 Task: Add an event with the title Third Training Workshop: Leadership Development, date '2024/04/21', time 9:15 AM to 11:15 AMand add a description: Any defects, deviations, or non-conformities identified during the Quality Assurance Check will be documented and tracked. The team will assign severity levels and work with project stakeholders to determine appropriate corrective actions and resolutions., put the event into Orange category, logged in from the account softage.8@softage.netand send the event invitation to softage.7@softage.net and softage.9@softage.net. Set a reminder for the event 193 day before
Action: Mouse moved to (118, 165)
Screenshot: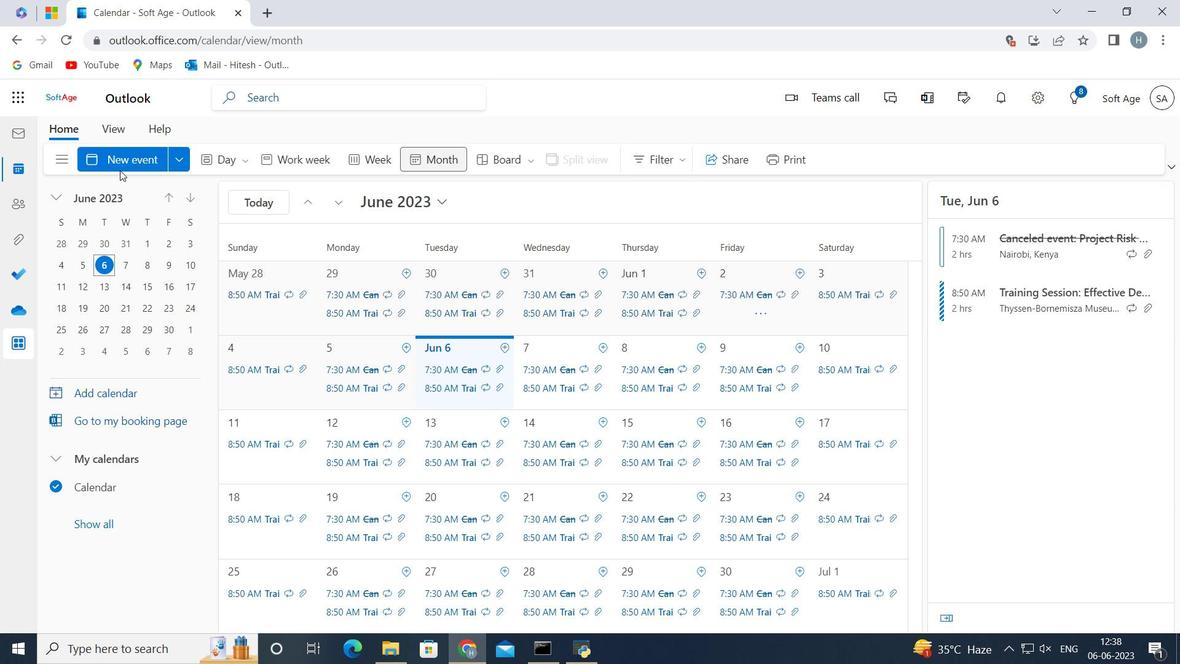 
Action: Mouse pressed left at (118, 165)
Screenshot: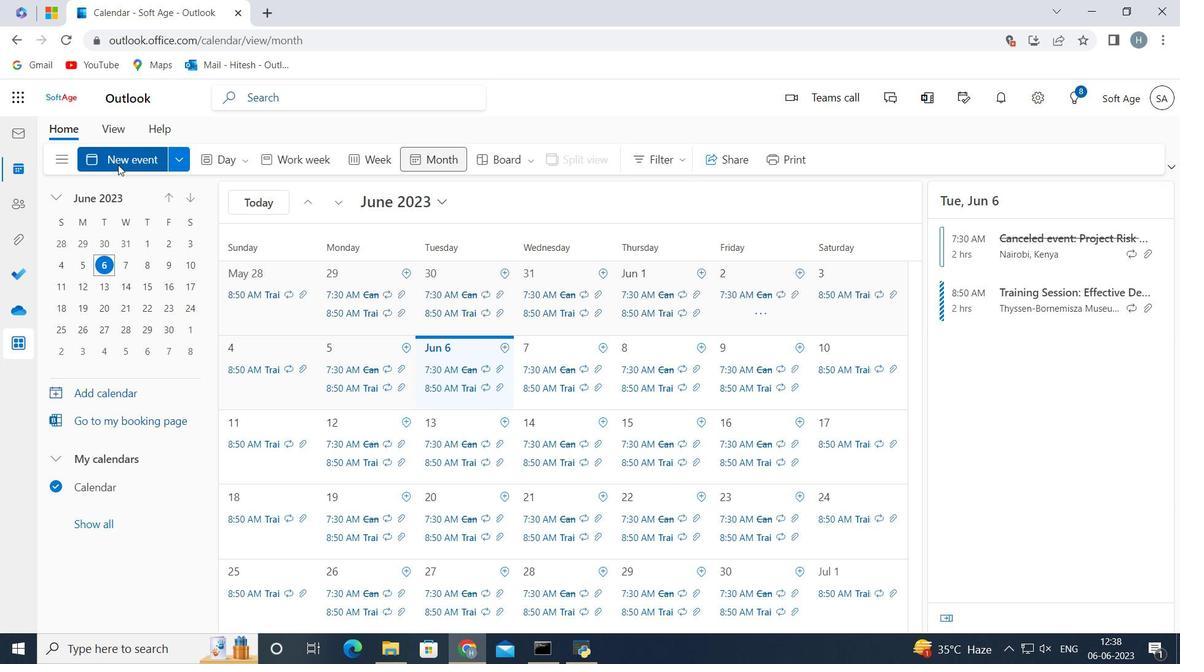 
Action: Mouse moved to (322, 255)
Screenshot: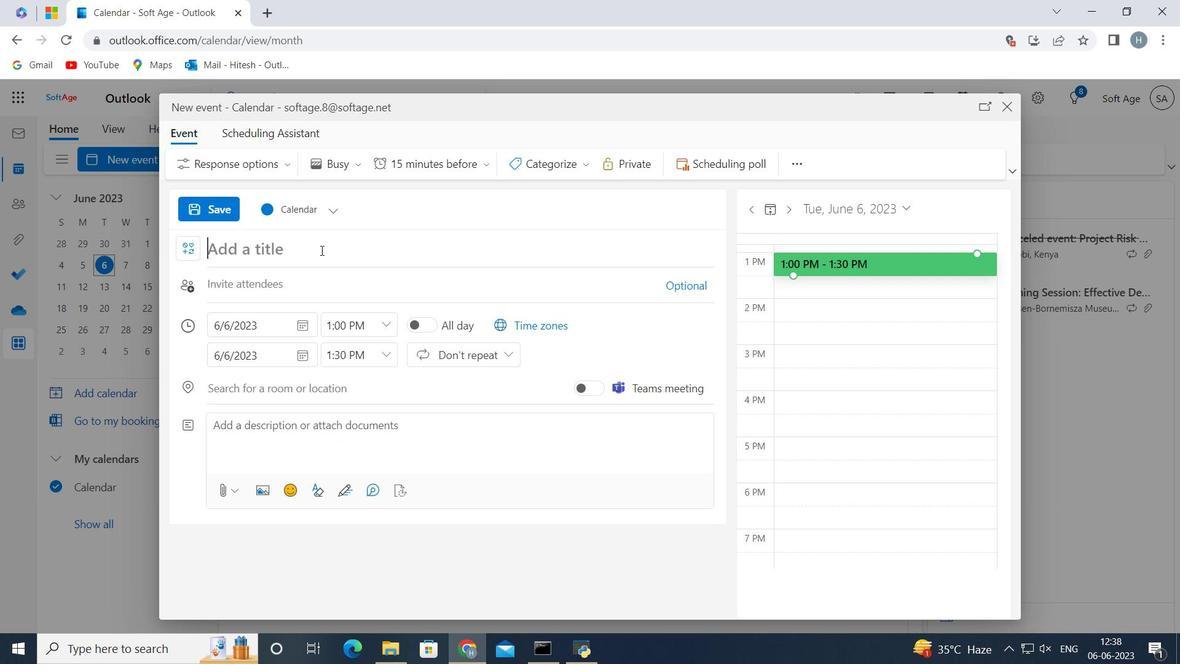 
Action: Mouse pressed left at (322, 255)
Screenshot: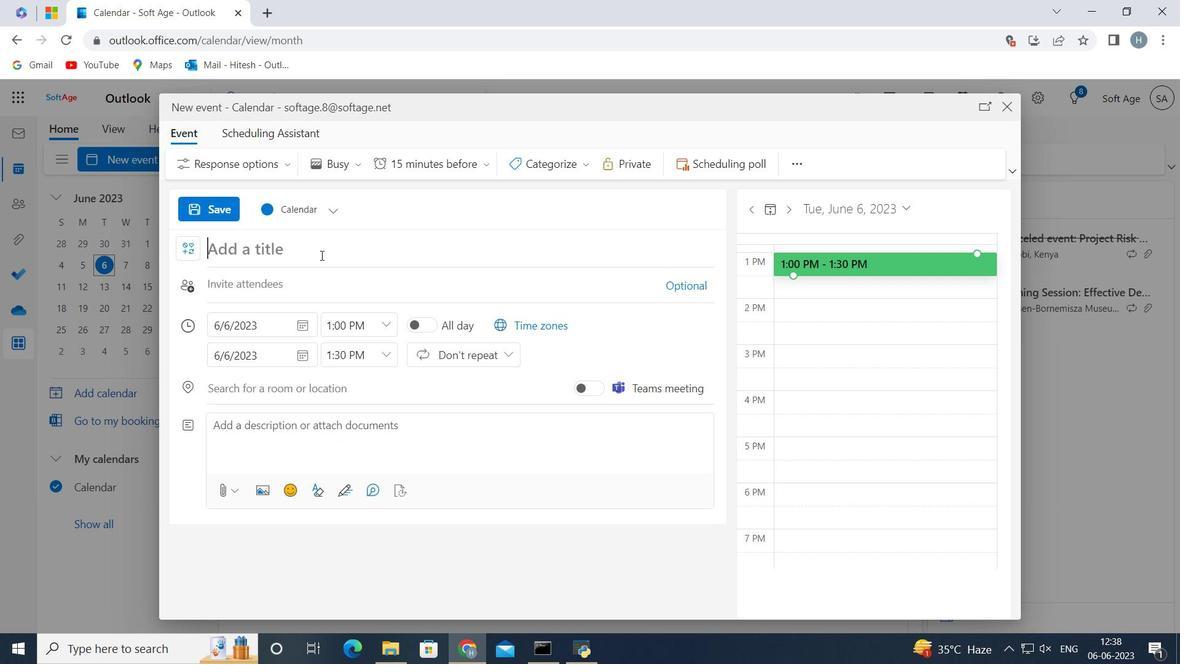 
Action: Key pressed <Key.shift>Third<Key.space><Key.shift>Training<Key.space><Key.shift>Workshop<Key.shift_r>:<Key.space><Key.shift>Leadership<Key.space><Key.shift>Development<Key.space>
Screenshot: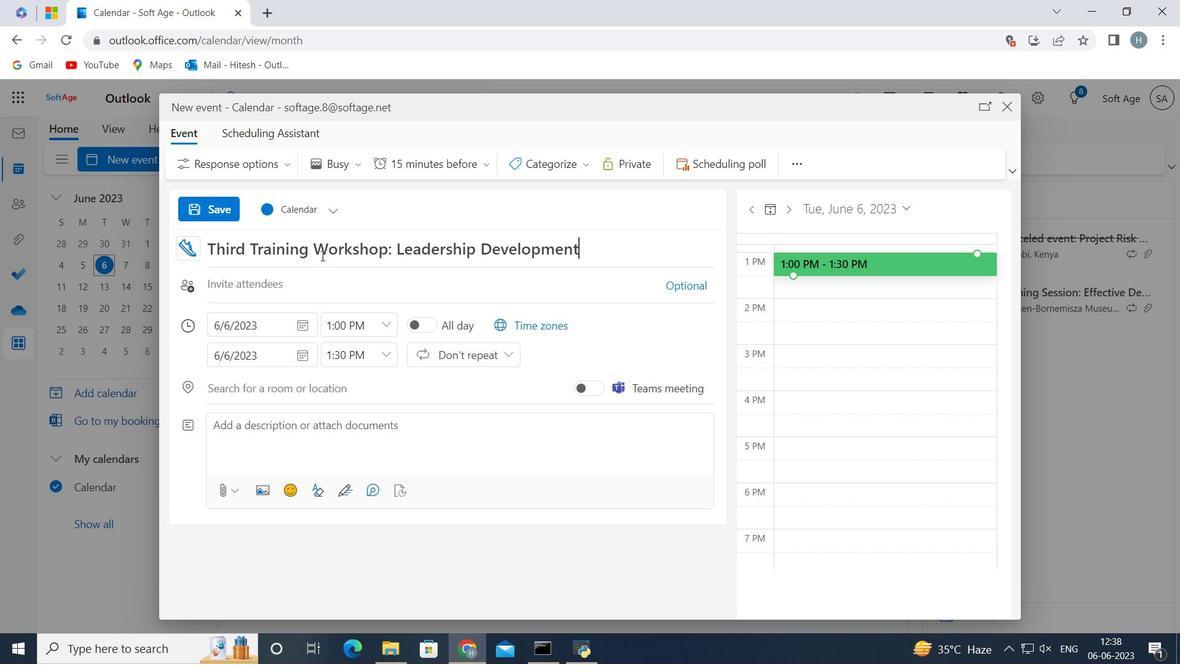 
Action: Mouse moved to (298, 325)
Screenshot: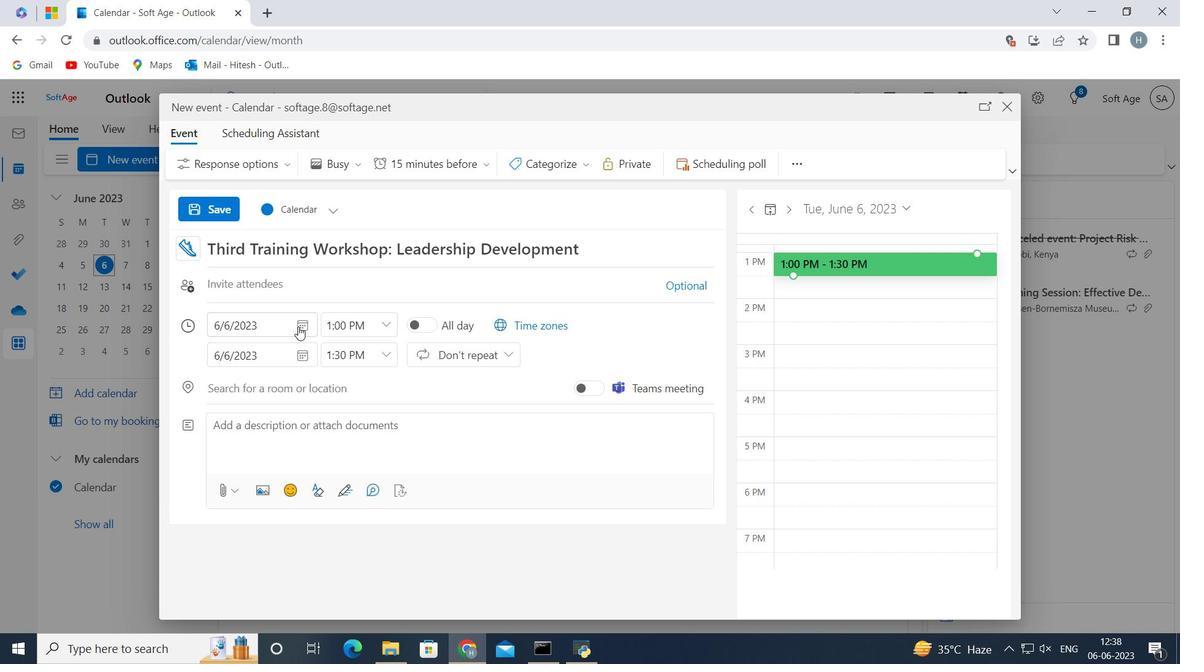 
Action: Mouse pressed left at (298, 325)
Screenshot: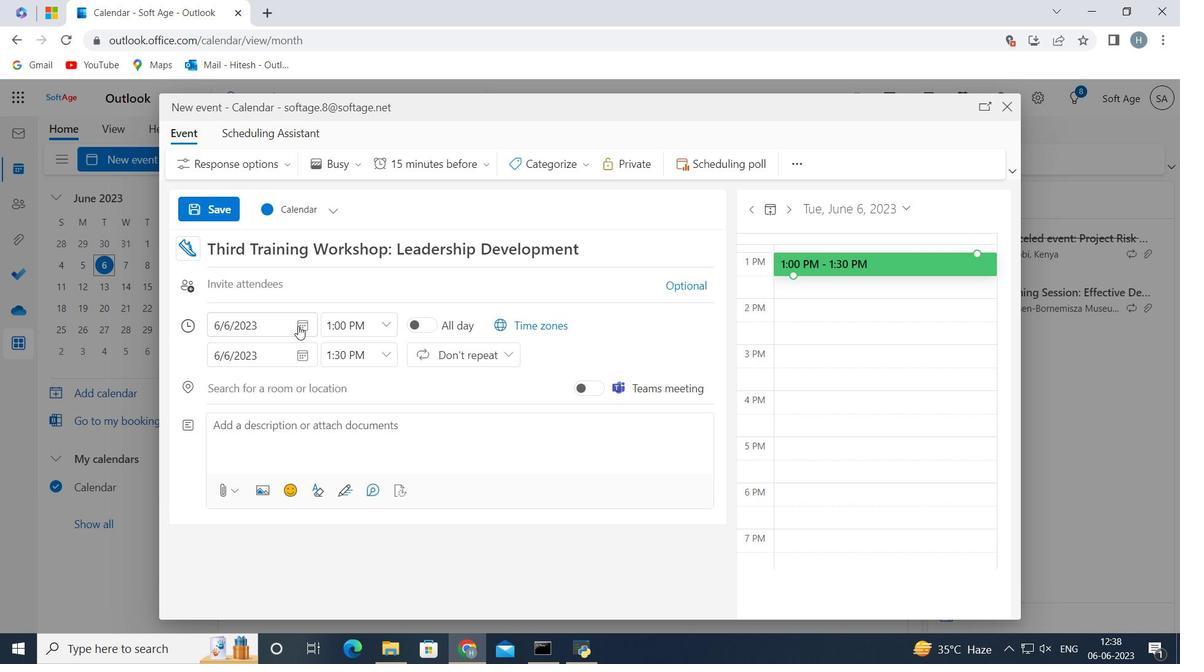 
Action: Mouse moved to (278, 348)
Screenshot: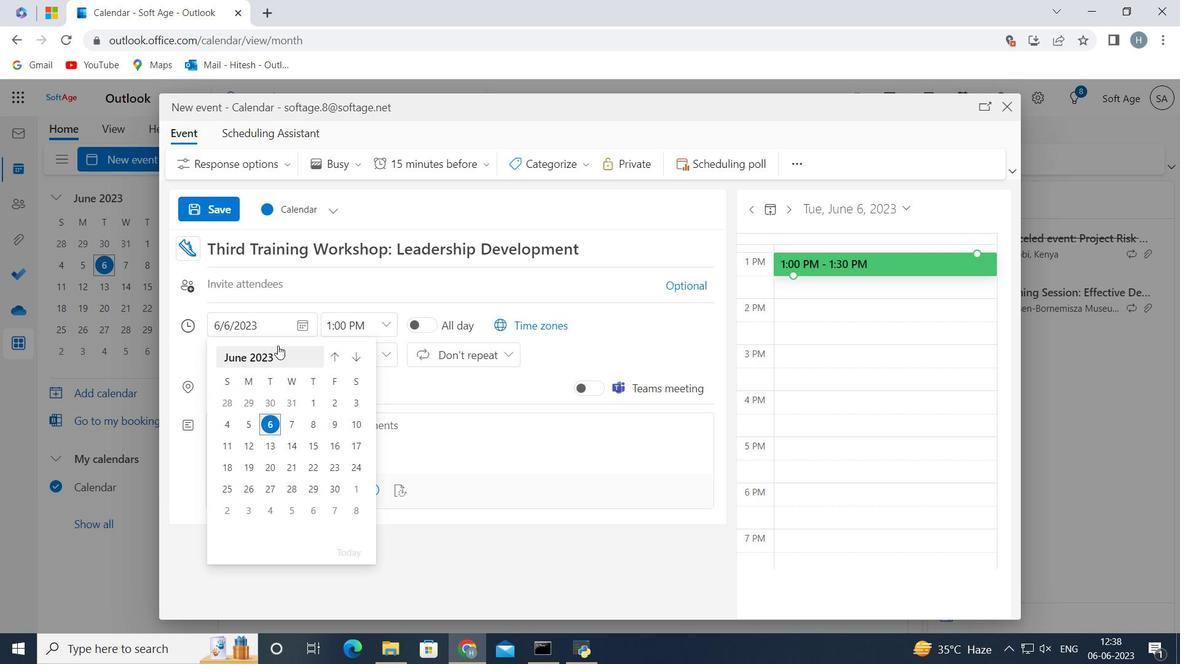 
Action: Mouse pressed left at (278, 348)
Screenshot: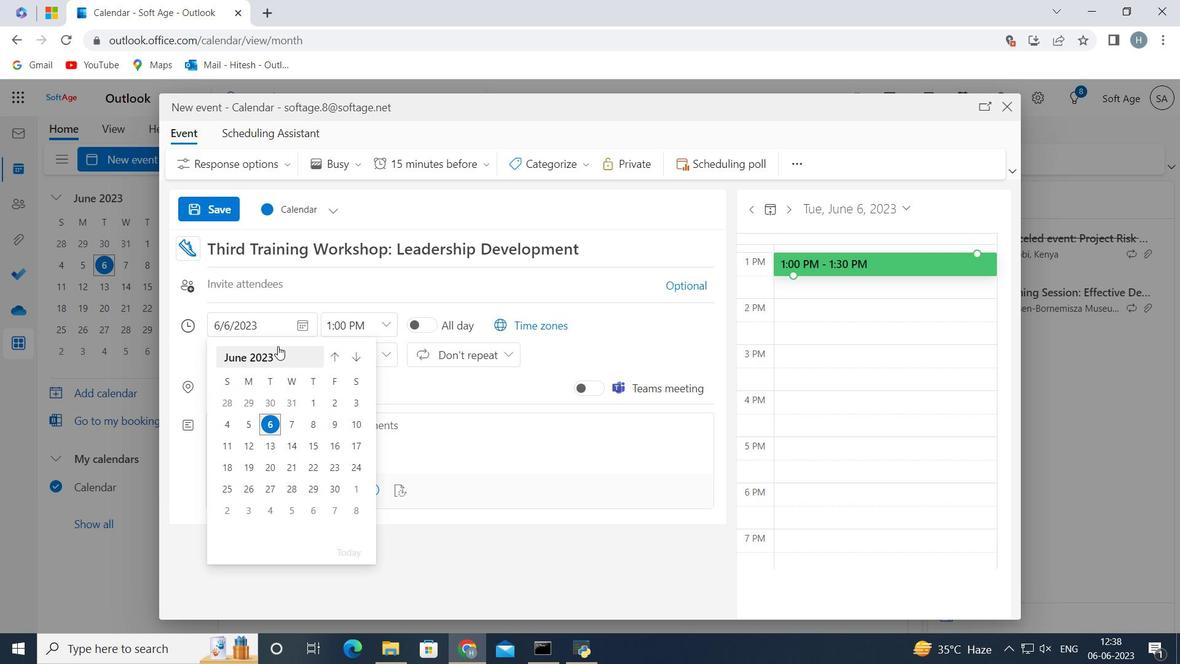 
Action: Mouse moved to (278, 348)
Screenshot: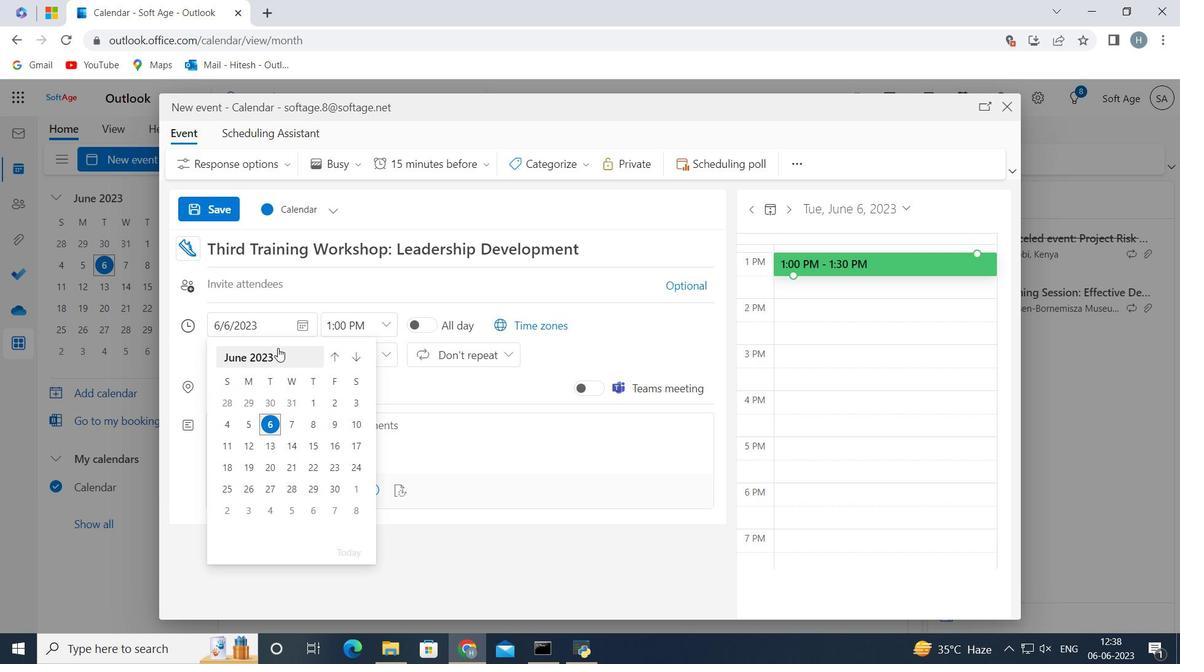
Action: Mouse pressed left at (278, 348)
Screenshot: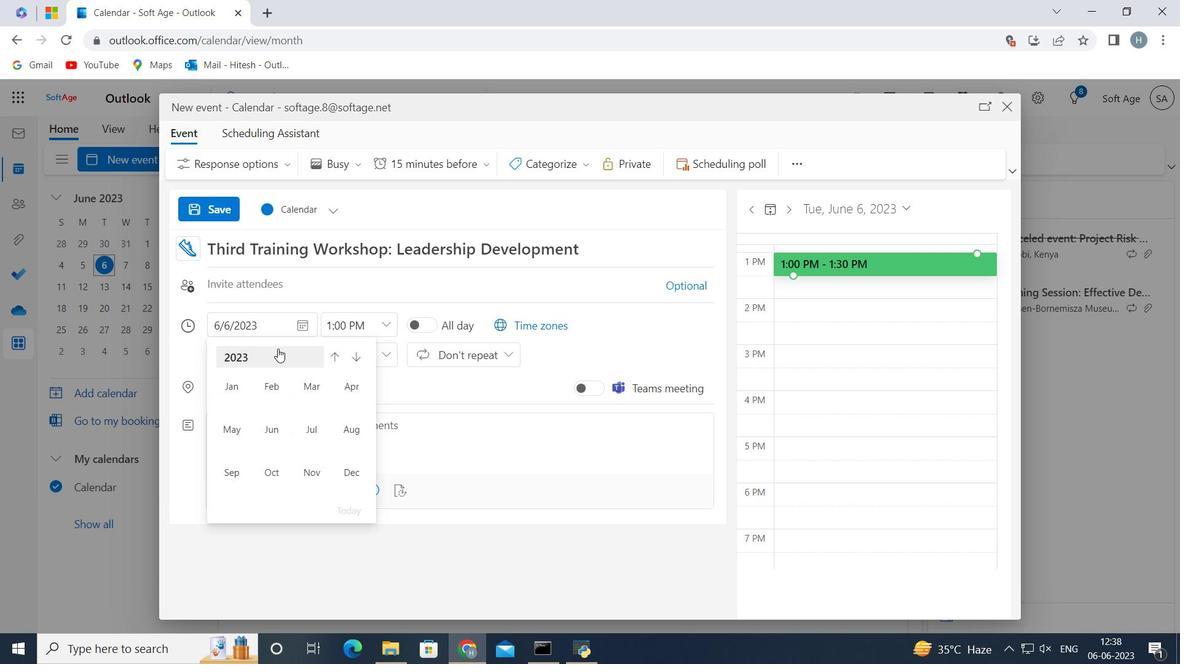 
Action: Mouse moved to (241, 420)
Screenshot: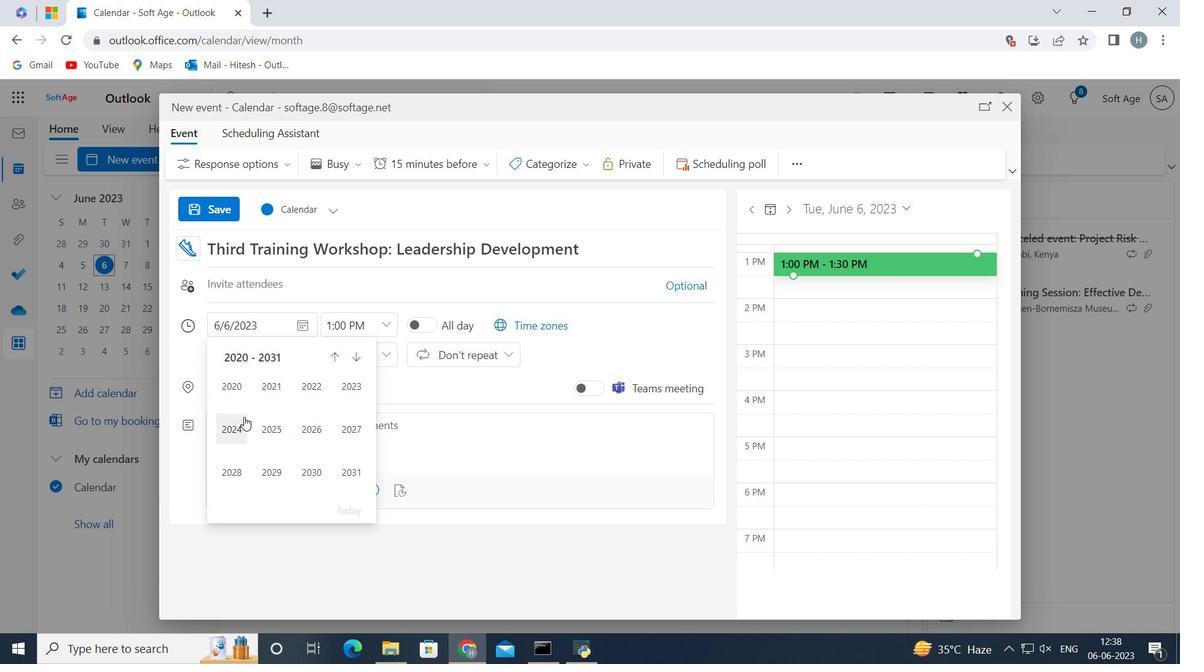 
Action: Mouse pressed left at (241, 420)
Screenshot: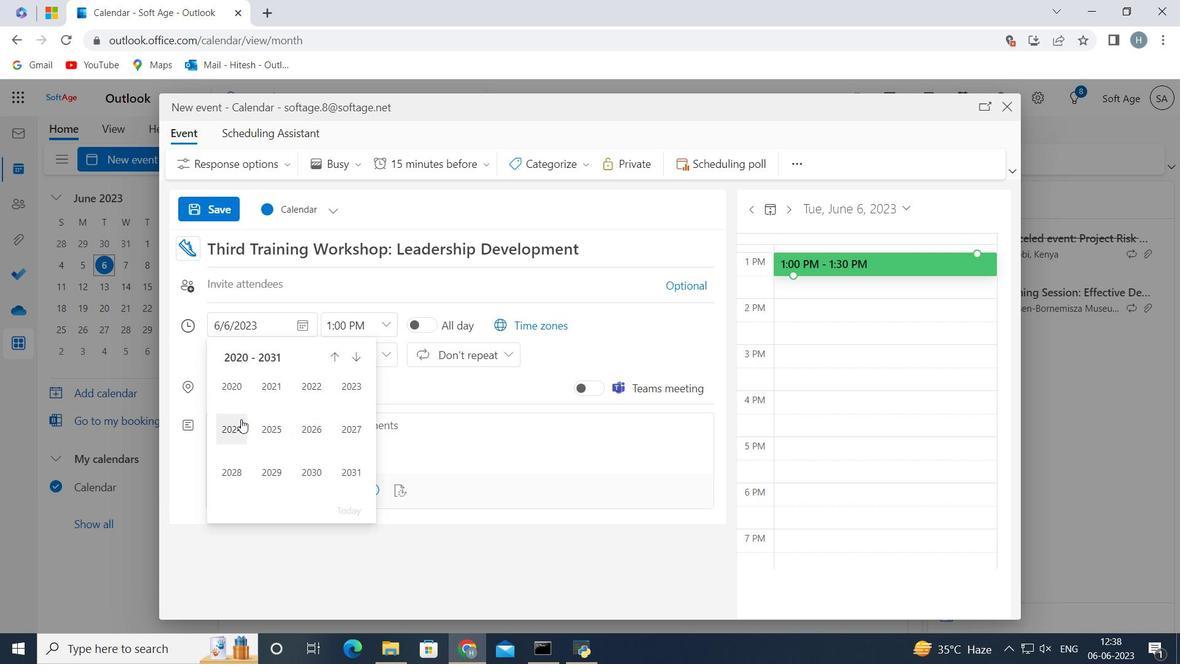 
Action: Mouse moved to (353, 390)
Screenshot: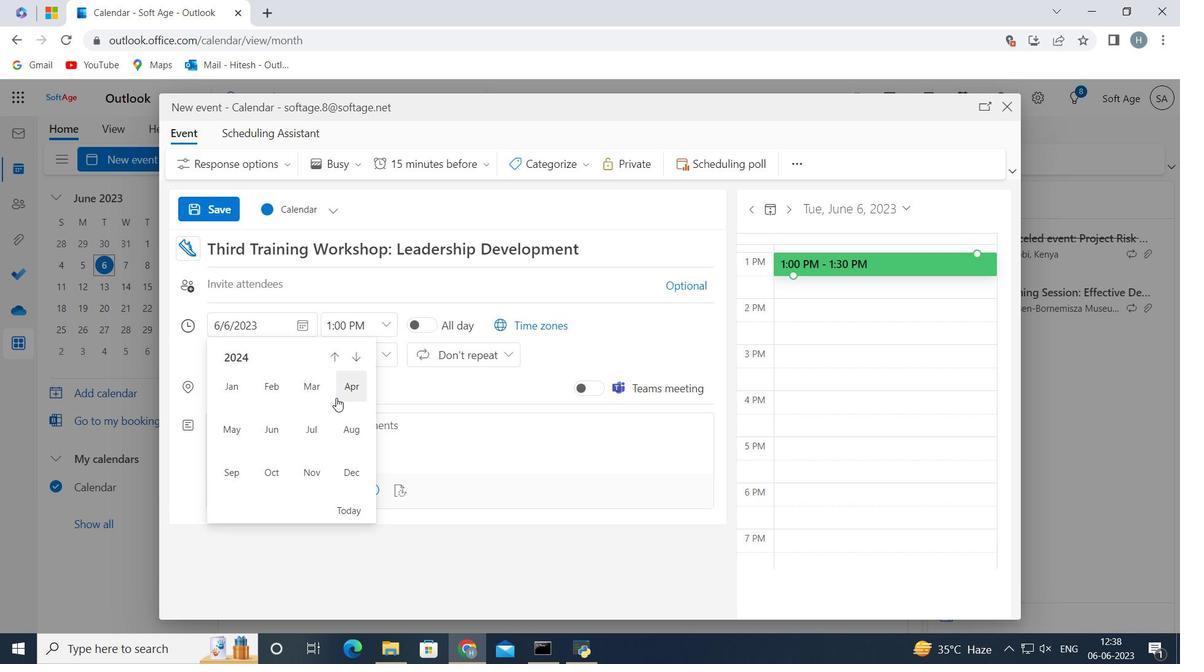 
Action: Mouse pressed left at (353, 390)
Screenshot: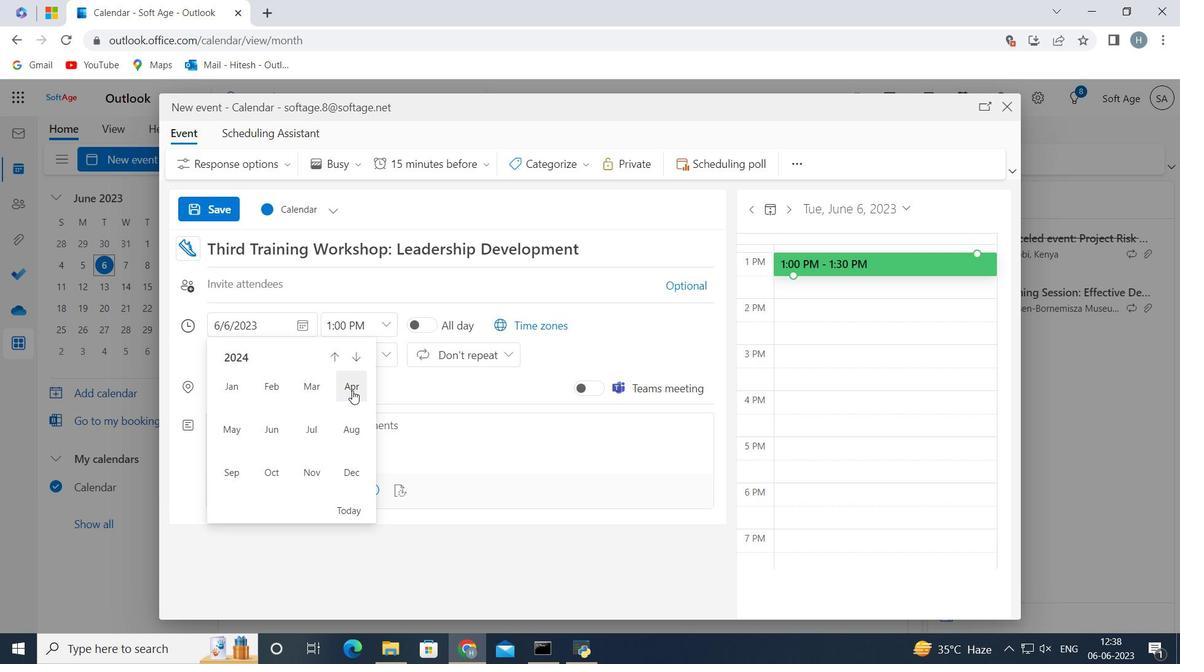 
Action: Mouse moved to (230, 462)
Screenshot: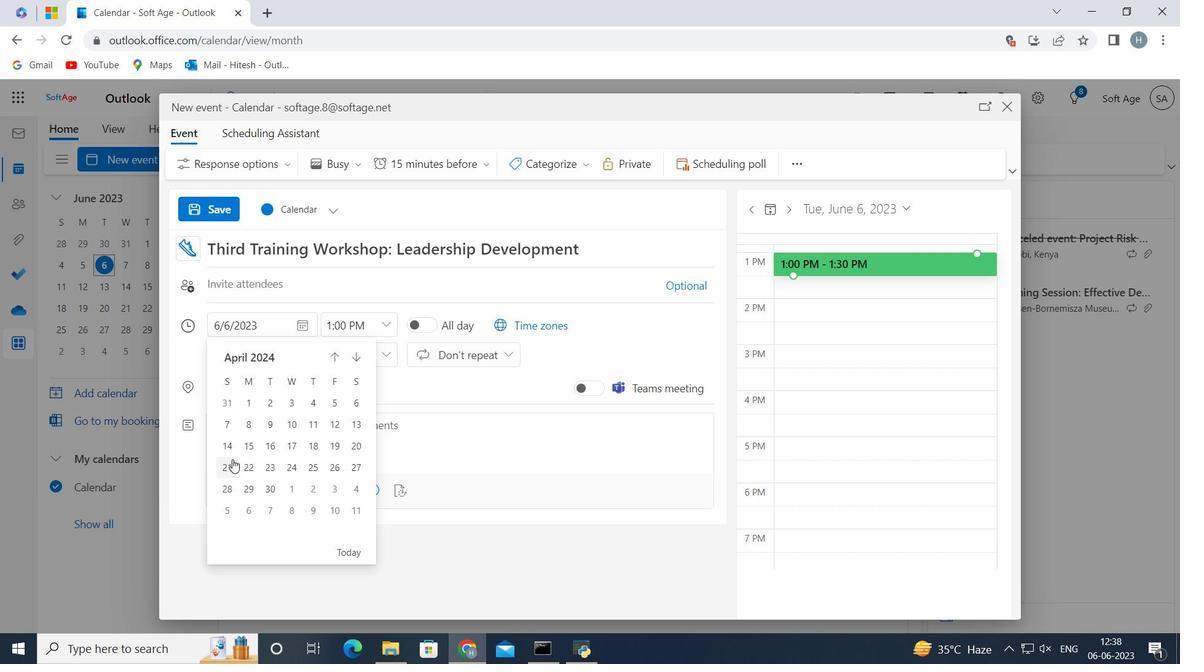
Action: Mouse pressed left at (230, 462)
Screenshot: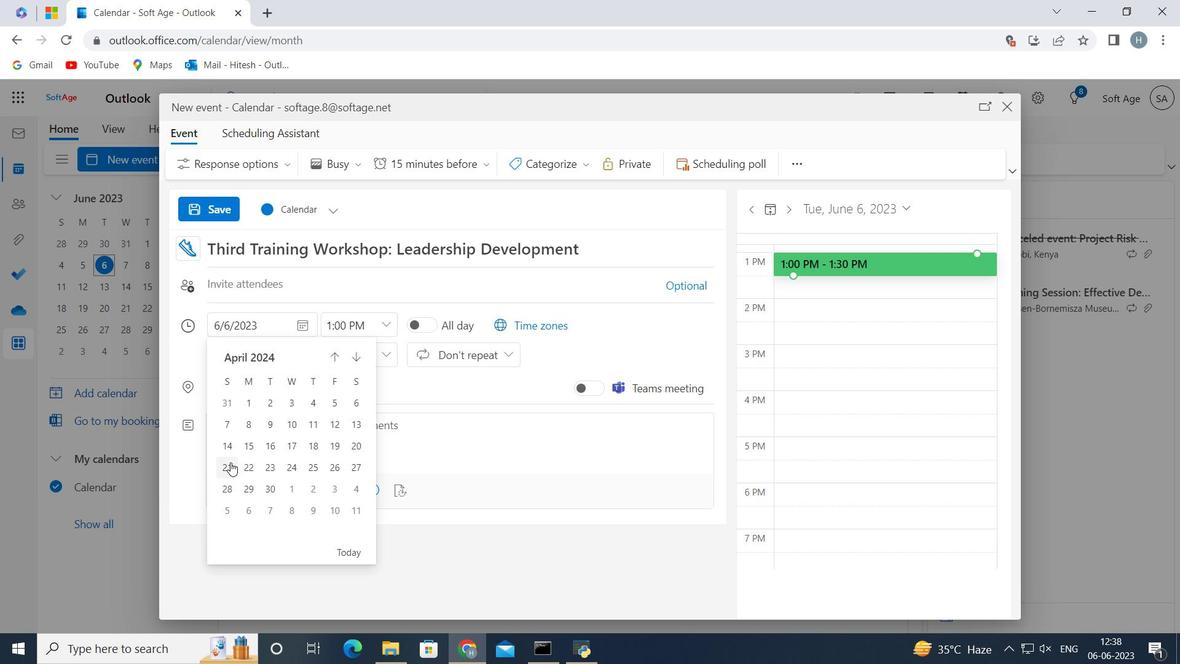 
Action: Mouse moved to (385, 327)
Screenshot: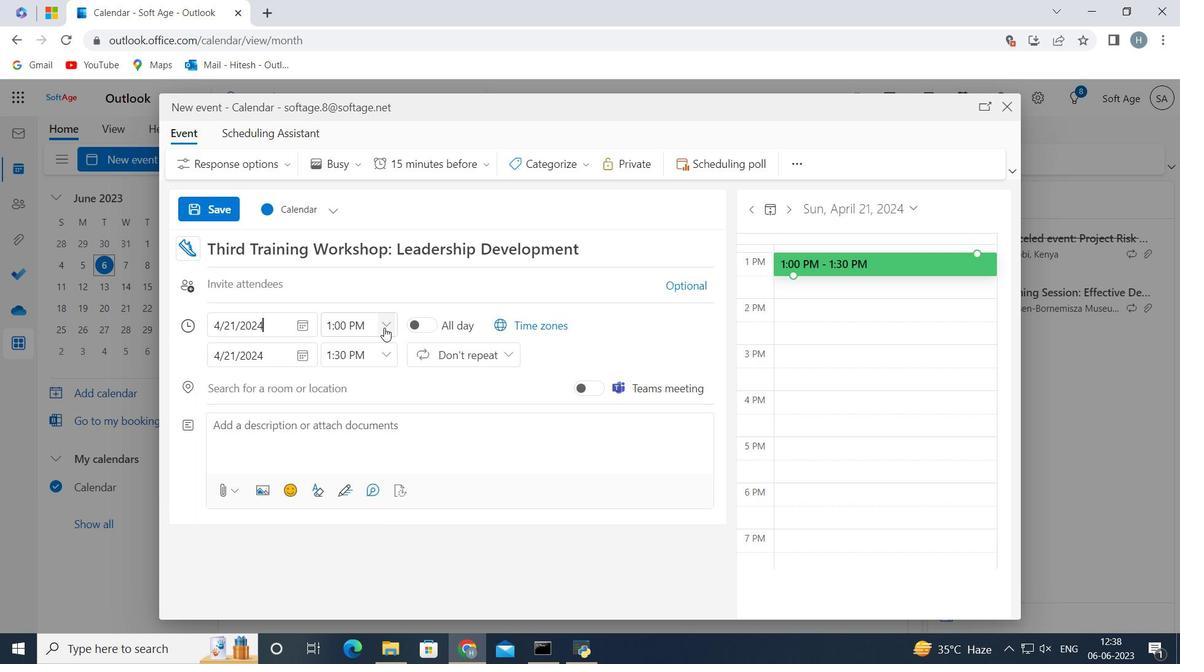 
Action: Mouse pressed left at (385, 327)
Screenshot: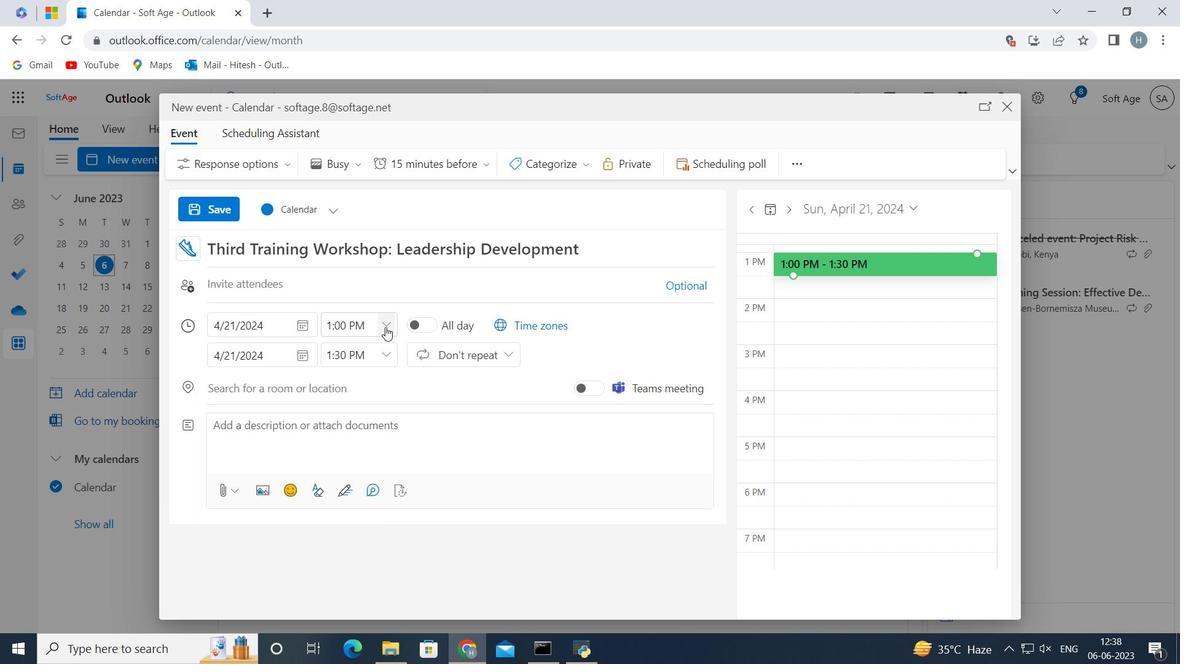 
Action: Mouse moved to (379, 435)
Screenshot: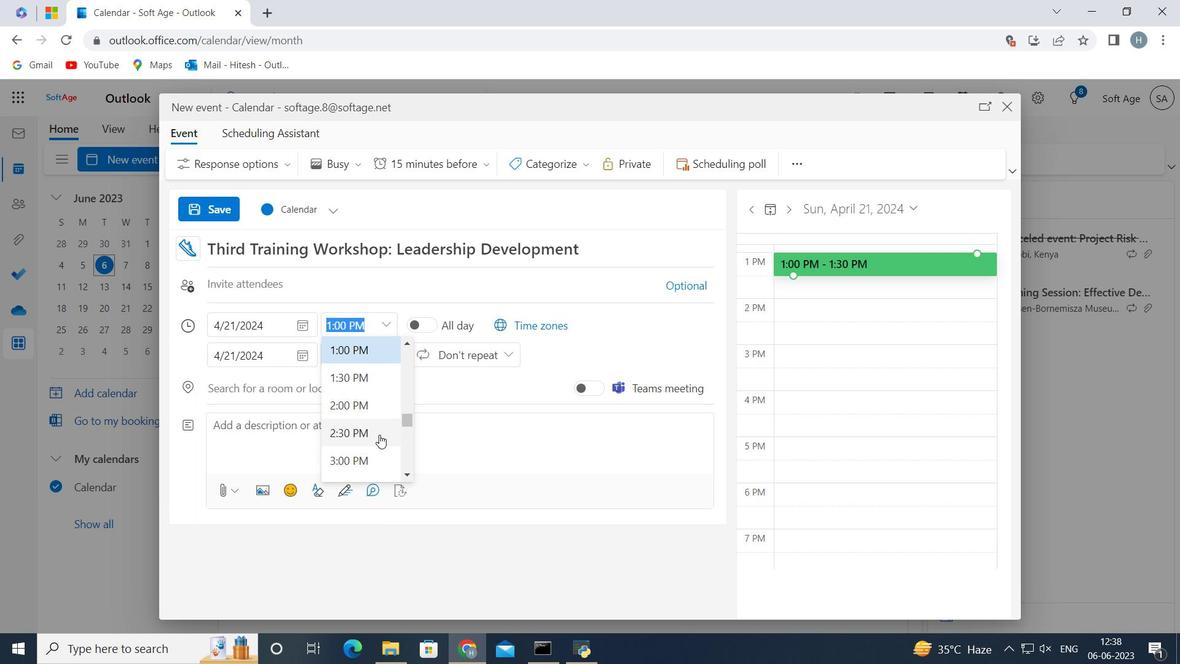 
Action: Mouse scrolled (379, 436) with delta (0, 0)
Screenshot: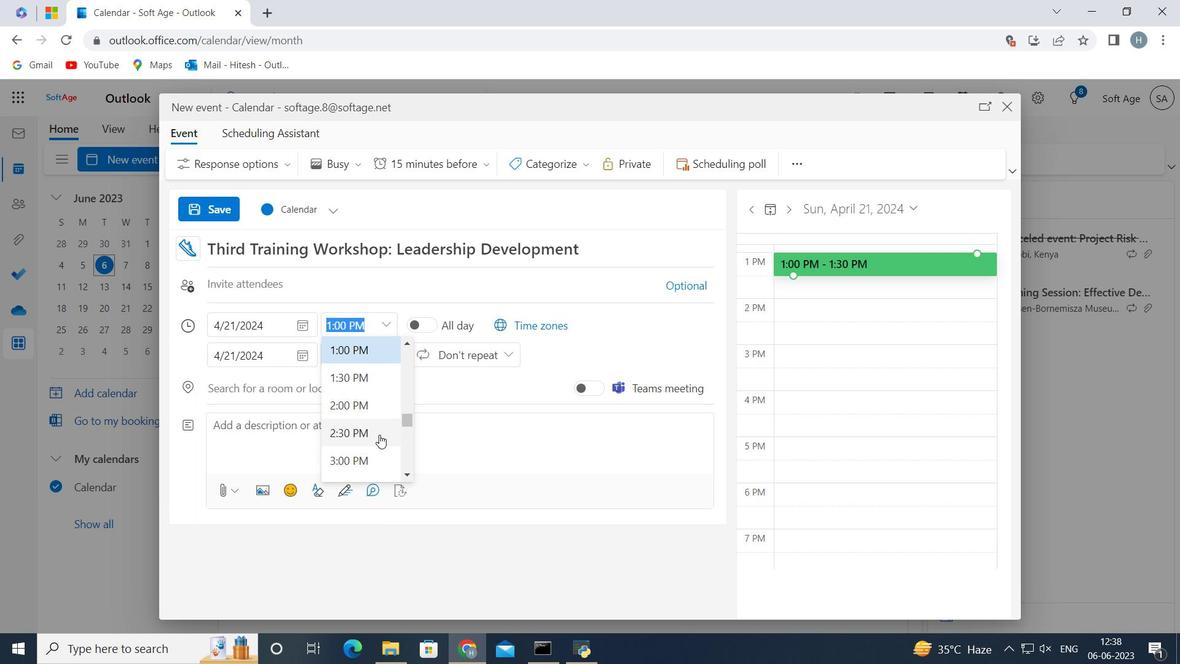 
Action: Mouse scrolled (379, 436) with delta (0, 0)
Screenshot: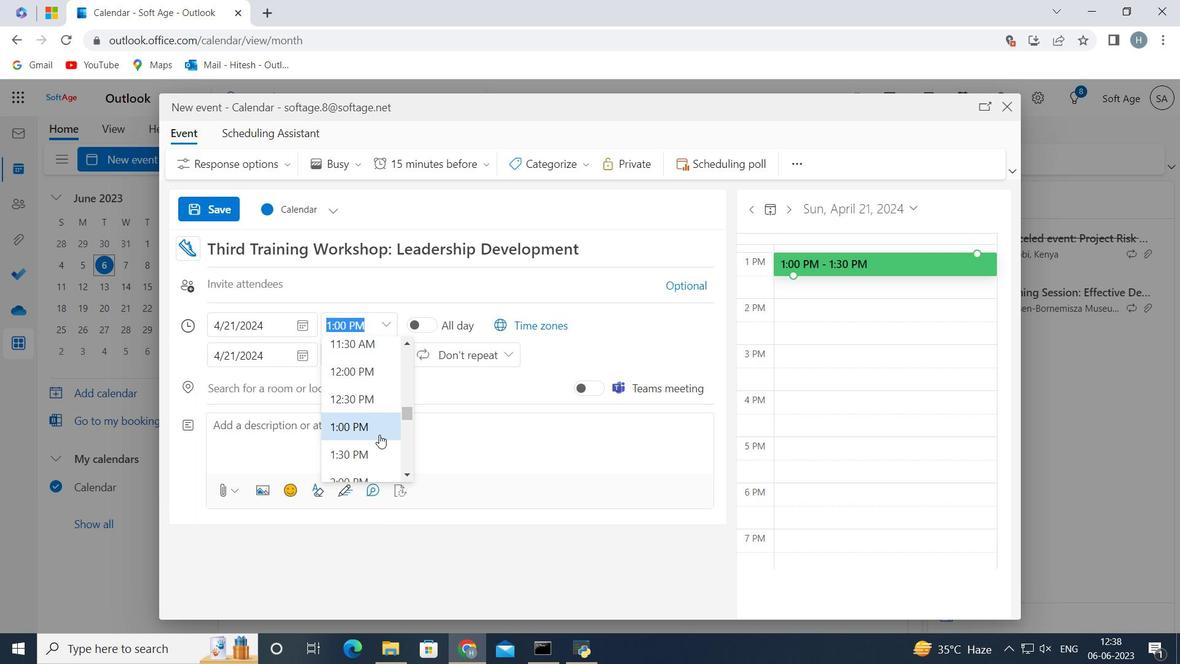 
Action: Mouse scrolled (379, 436) with delta (0, 0)
Screenshot: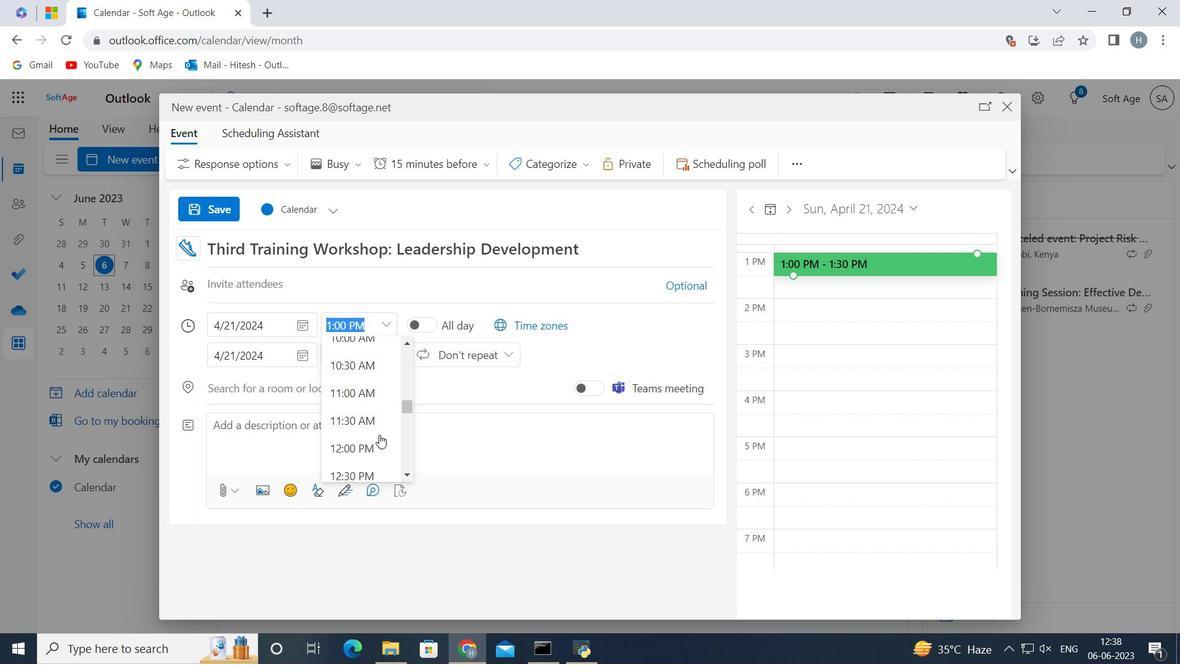 
Action: Mouse scrolled (379, 436) with delta (0, 0)
Screenshot: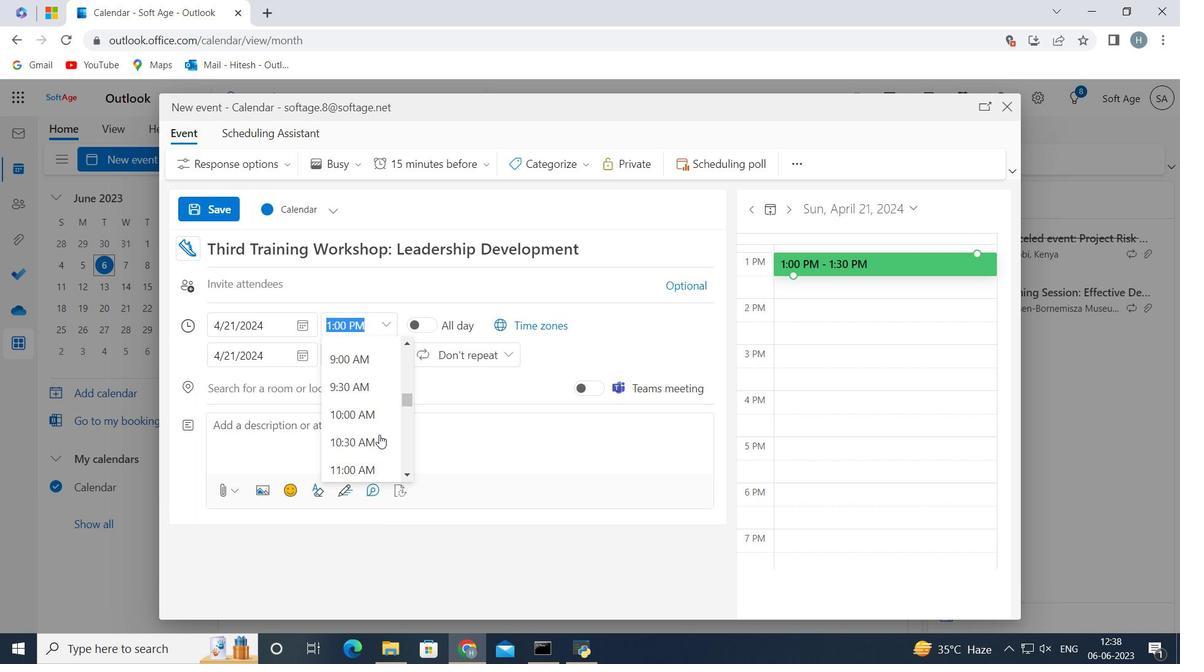
Action: Mouse moved to (340, 466)
Screenshot: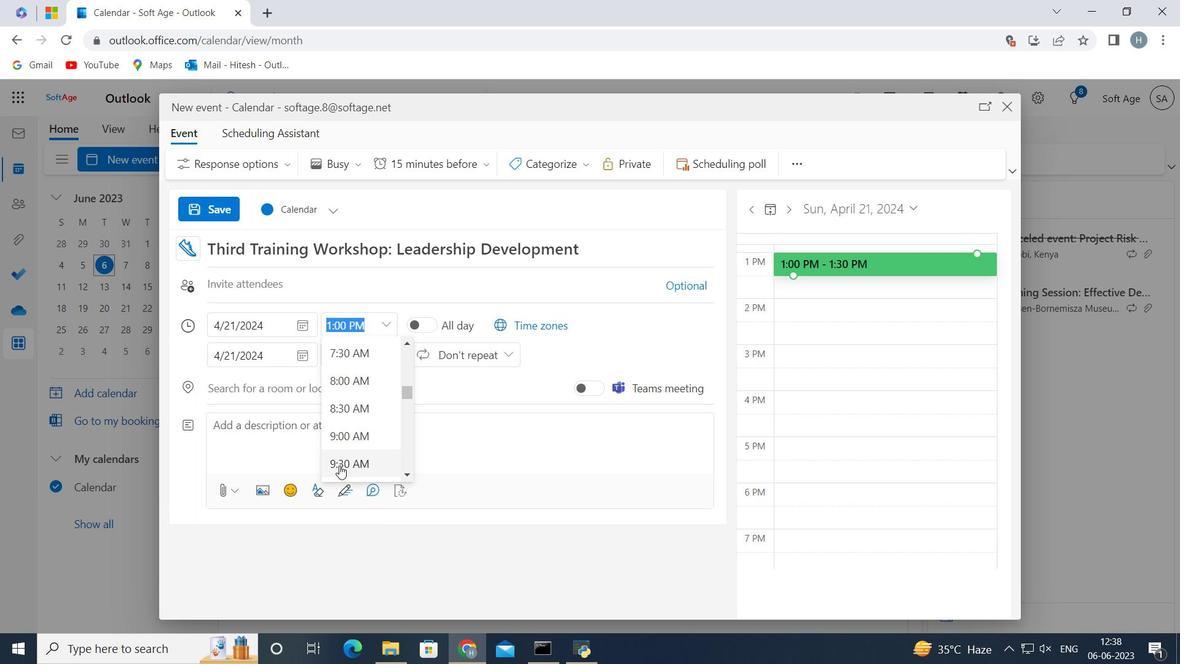 
Action: Mouse pressed left at (340, 466)
Screenshot: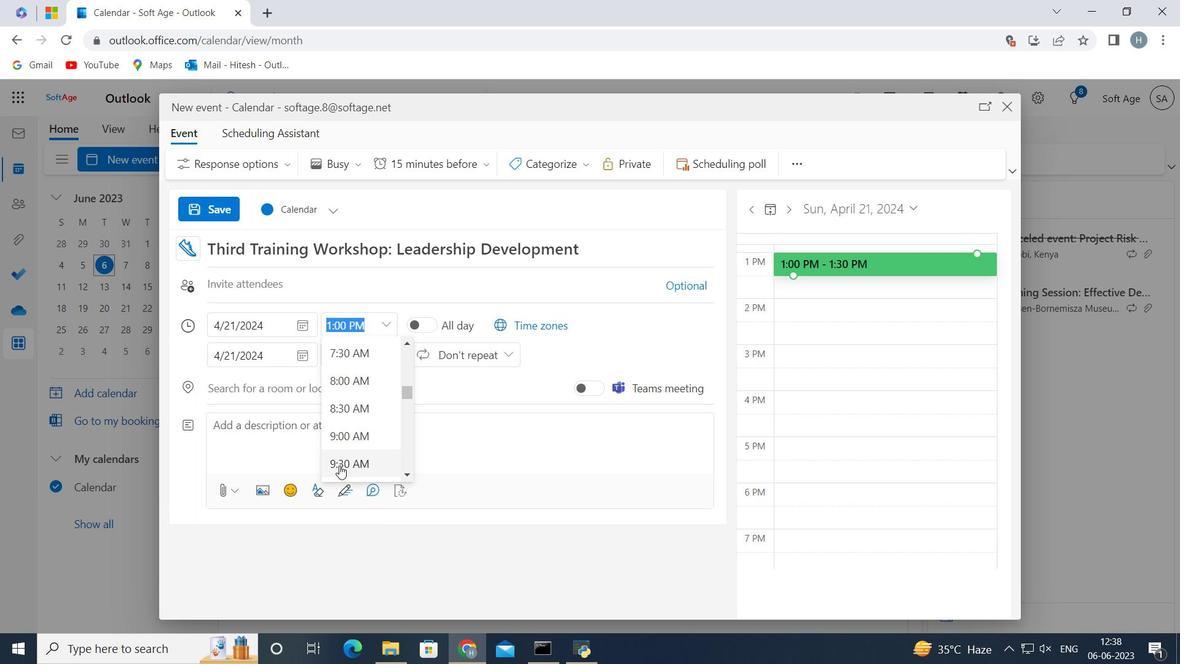 
Action: Mouse moved to (345, 324)
Screenshot: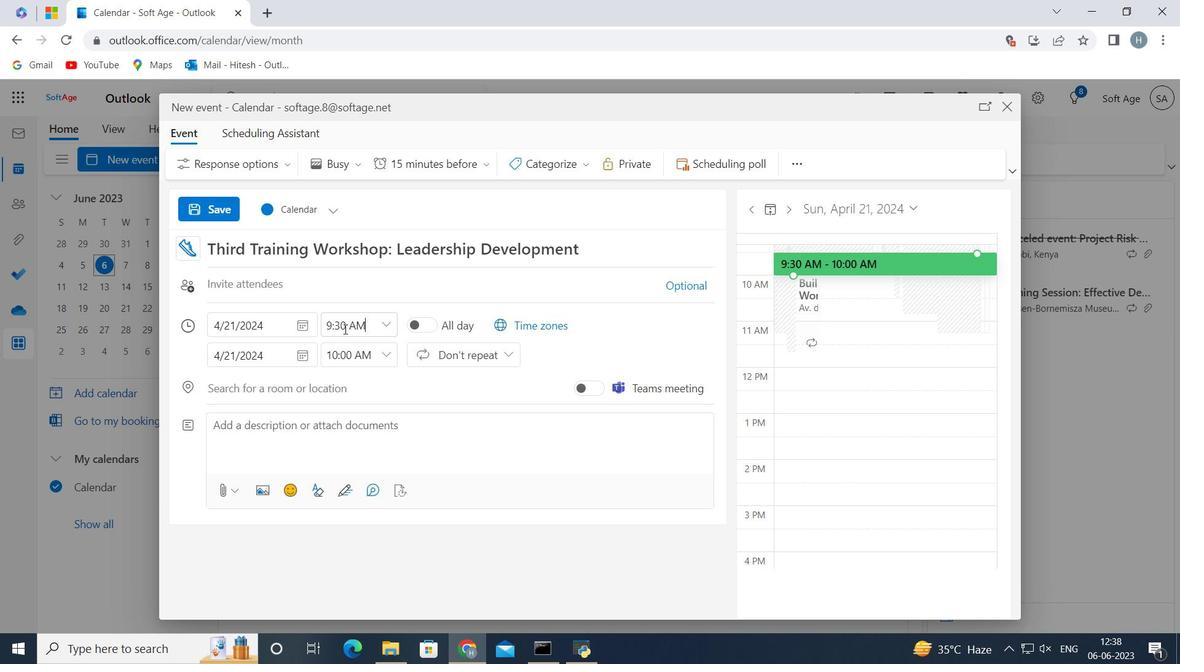 
Action: Mouse pressed left at (345, 324)
Screenshot: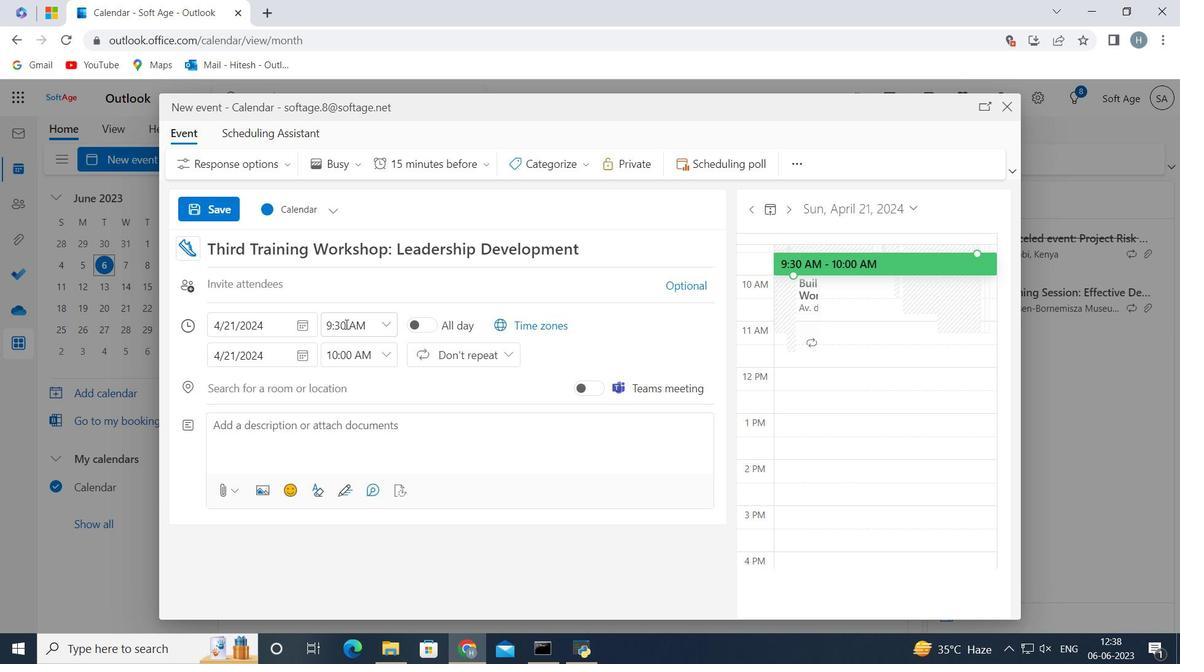 
Action: Key pressed <Key.backspace><Key.backspace>15
Screenshot: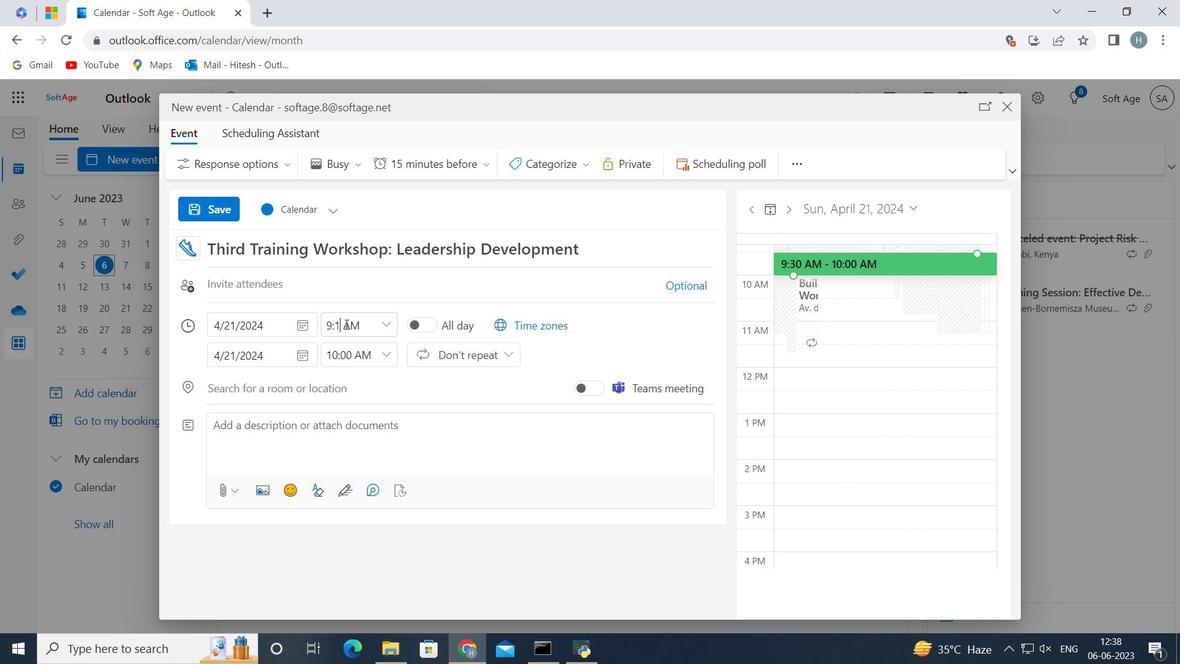
Action: Mouse moved to (391, 351)
Screenshot: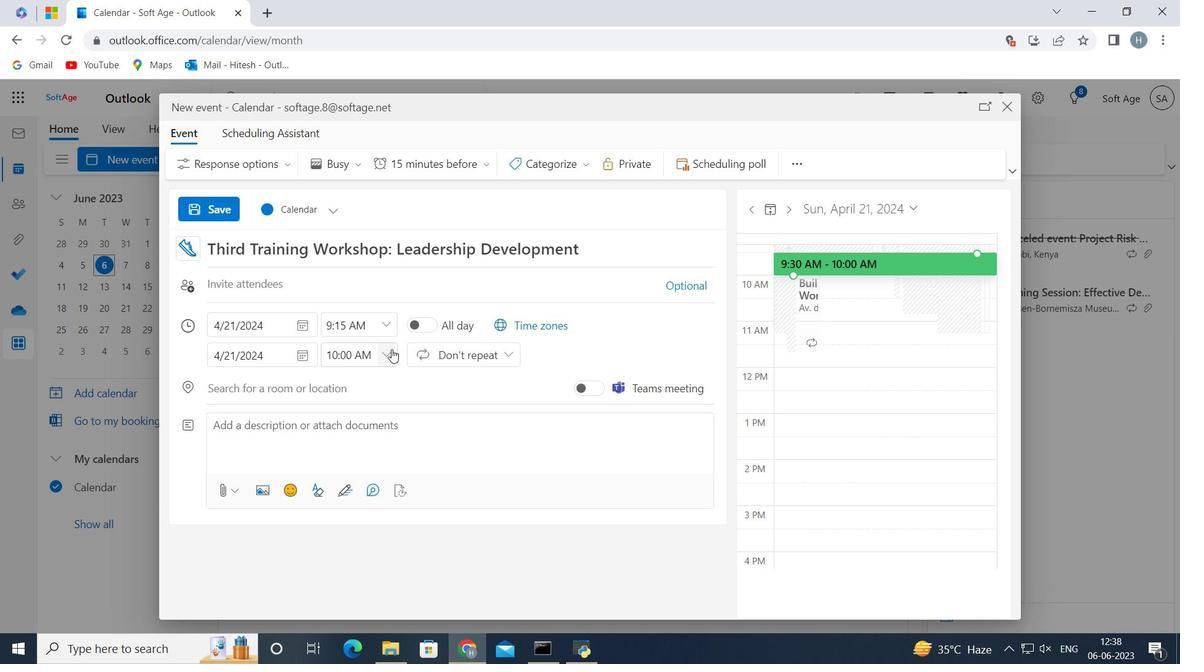 
Action: Mouse pressed left at (391, 351)
Screenshot: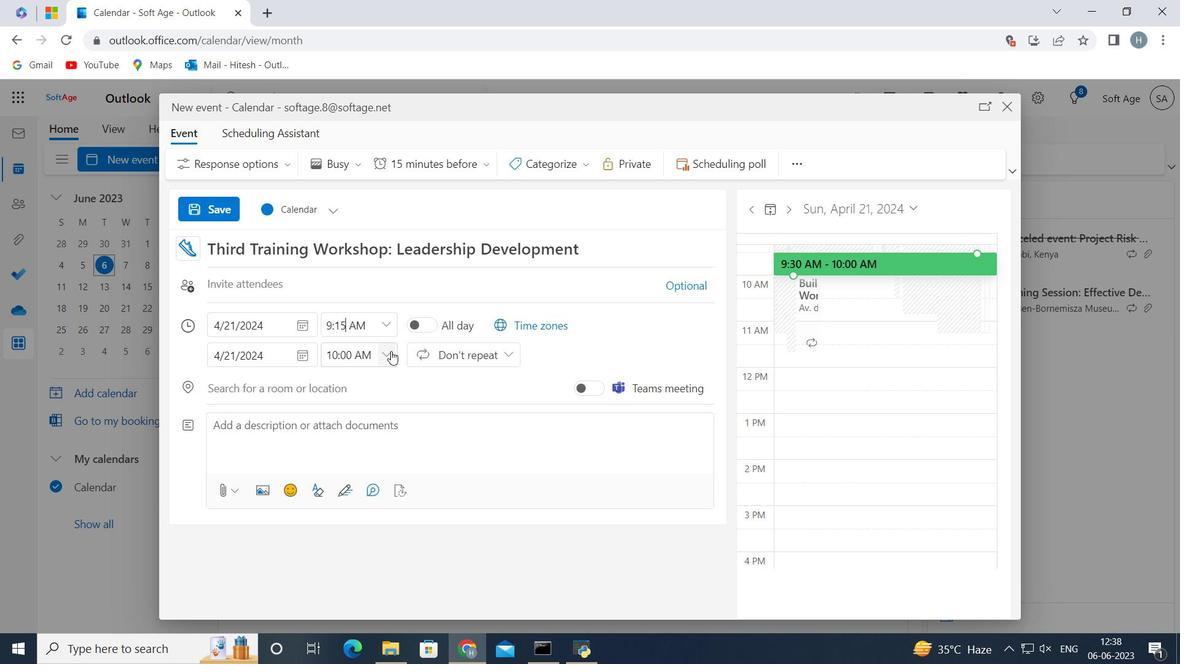 
Action: Mouse moved to (374, 459)
Screenshot: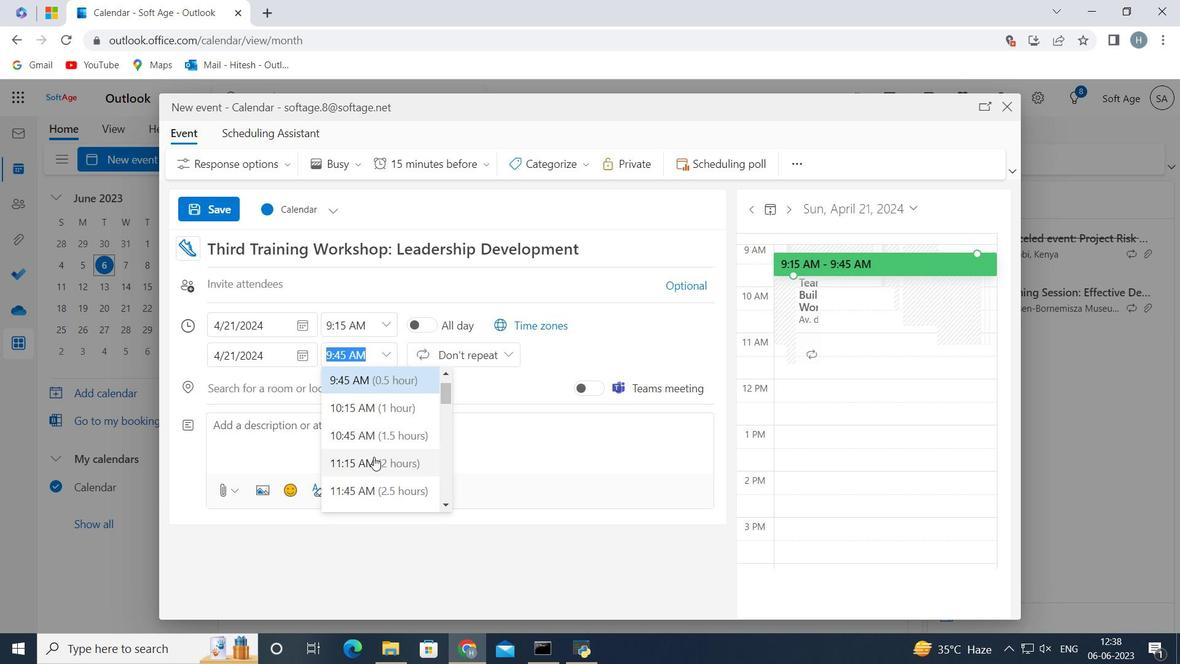 
Action: Mouse pressed left at (374, 459)
Screenshot: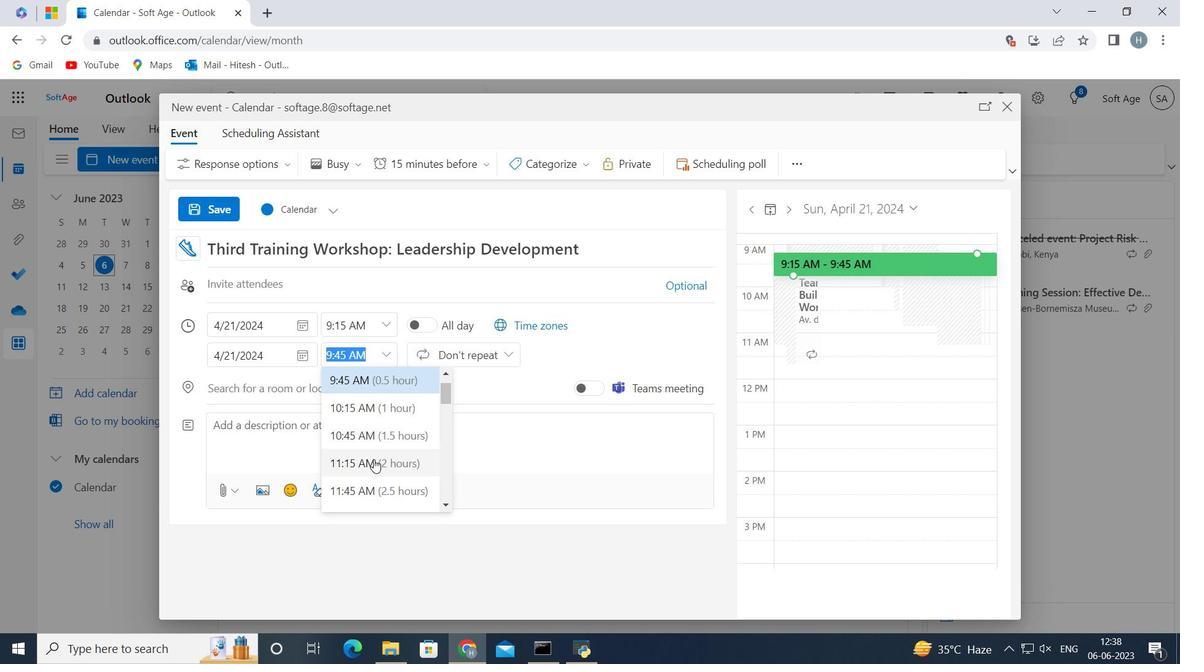 
Action: Mouse moved to (372, 431)
Screenshot: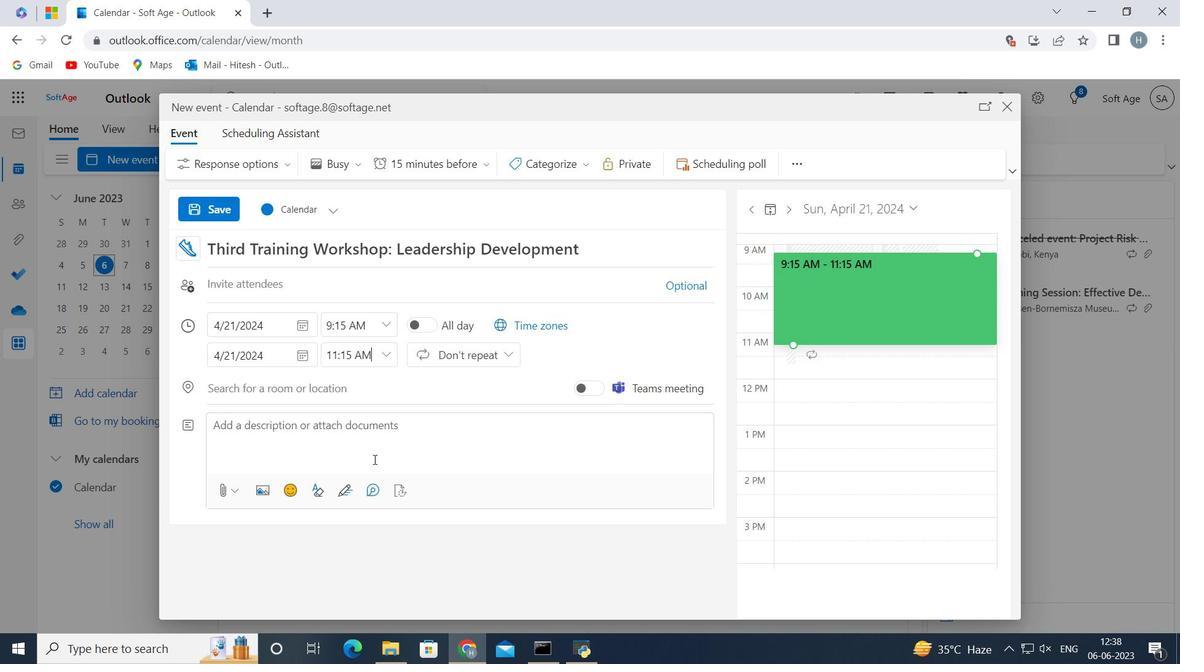 
Action: Mouse pressed left at (372, 431)
Screenshot: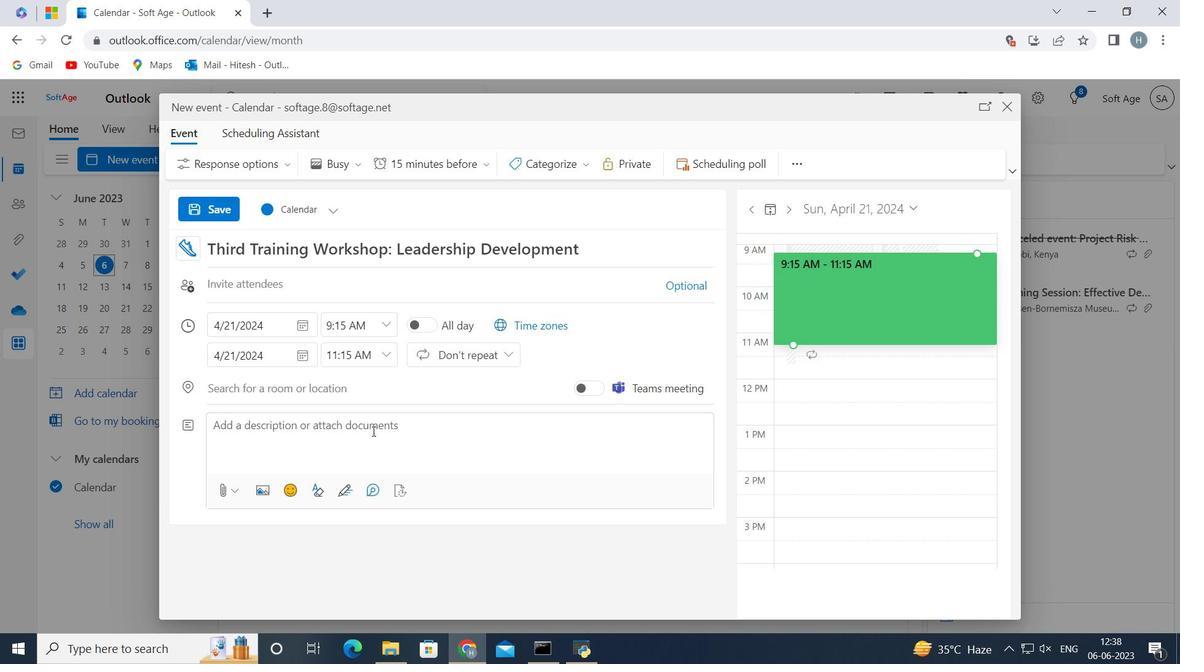 
Action: Key pressed <Key.shift>Any<Key.space>defects,<Key.space>dec<Key.backspace>viations,<Key.space>or<Key.space>non-conformities<Key.space>identified<Key.space>during<Key.space>the<Key.space>quality<Key.space><Key.shift>Assurance<Key.space><Key.shift>Check<Key.space>will<Key.space>be<Key.space>documented<Key.space>and<Key.space>tracked.<Key.space><Key.shift>The<Key.space>team<Key.space>will<Key.space>assign<Key.space>severity<Key.space>levels<Key.space>and<Key.space>work<Key.space>with<Key.space>project<Key.space>stakegolder<Key.backspace><Key.backspace><Key.backspace><Key.backspace><Key.backspace><Key.backspace>holders<Key.space>to<Key.space>determine<Key.space>appropriate<Key.space>corrective<Key.space>actions<Key.space>and<Key.space>resolutions.<Key.space>
Screenshot: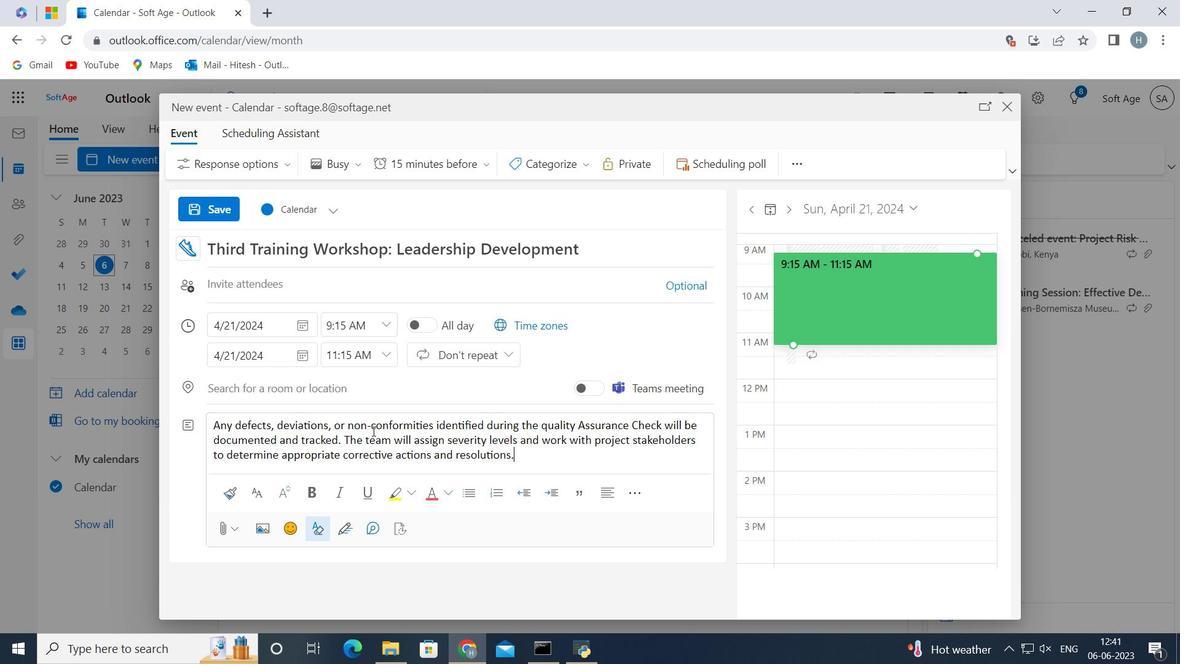 
Action: Mouse moved to (565, 169)
Screenshot: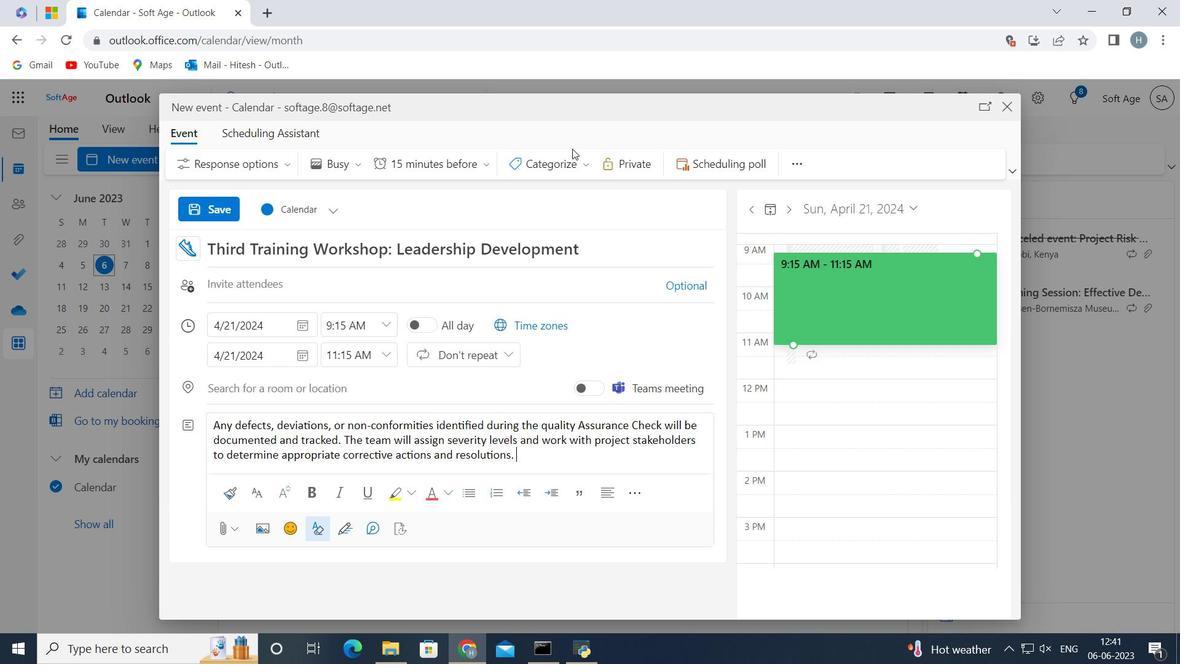 
Action: Mouse pressed left at (565, 169)
Screenshot: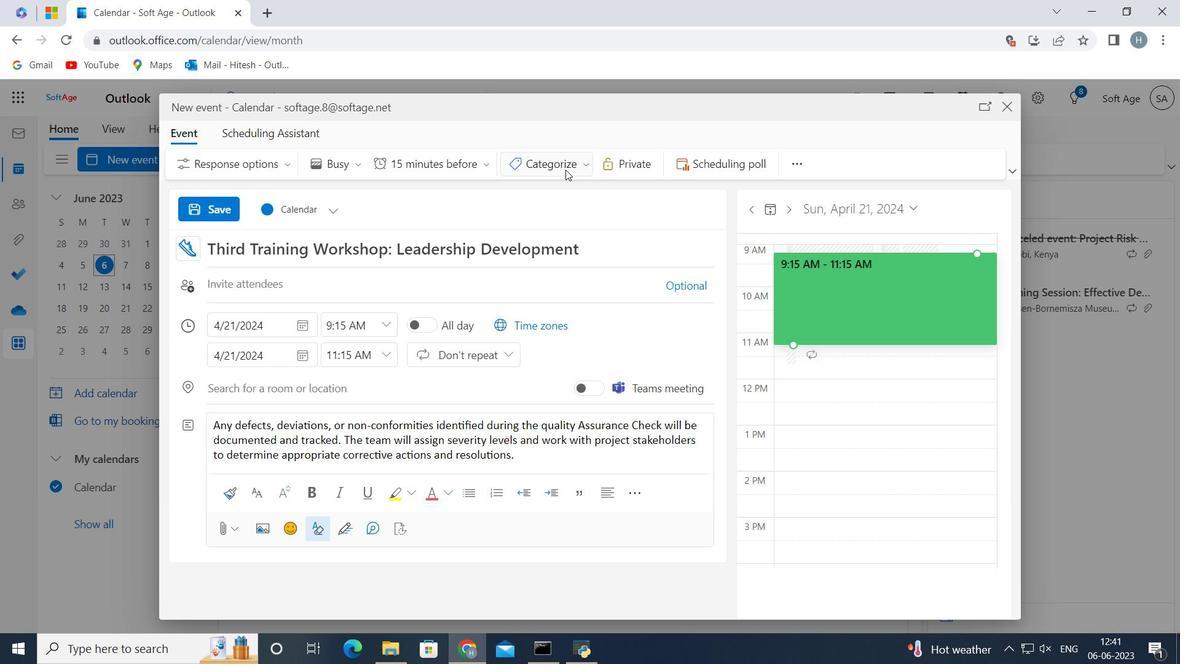 
Action: Mouse moved to (574, 239)
Screenshot: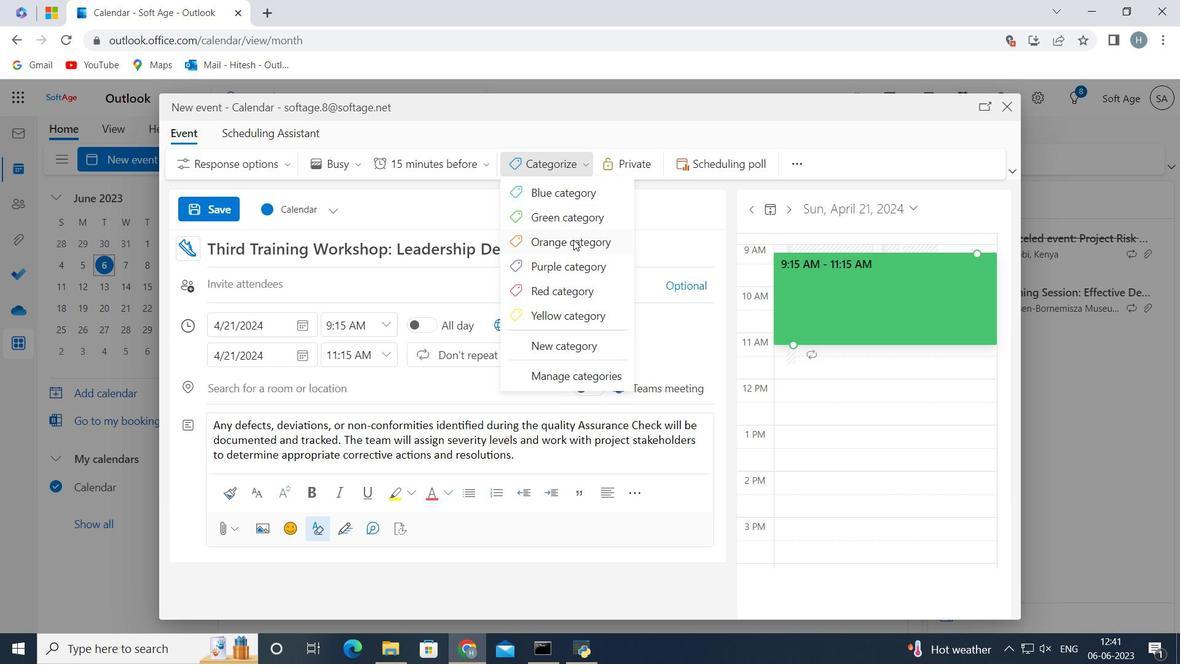 
Action: Mouse pressed left at (574, 239)
Screenshot: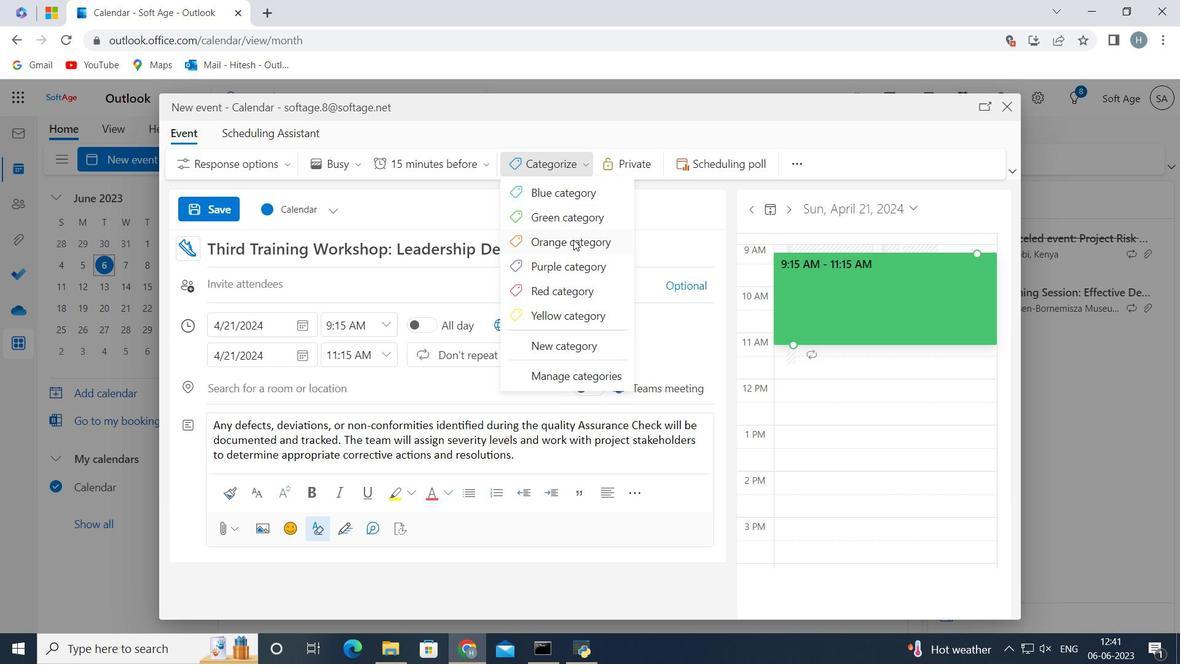 
Action: Mouse moved to (465, 285)
Screenshot: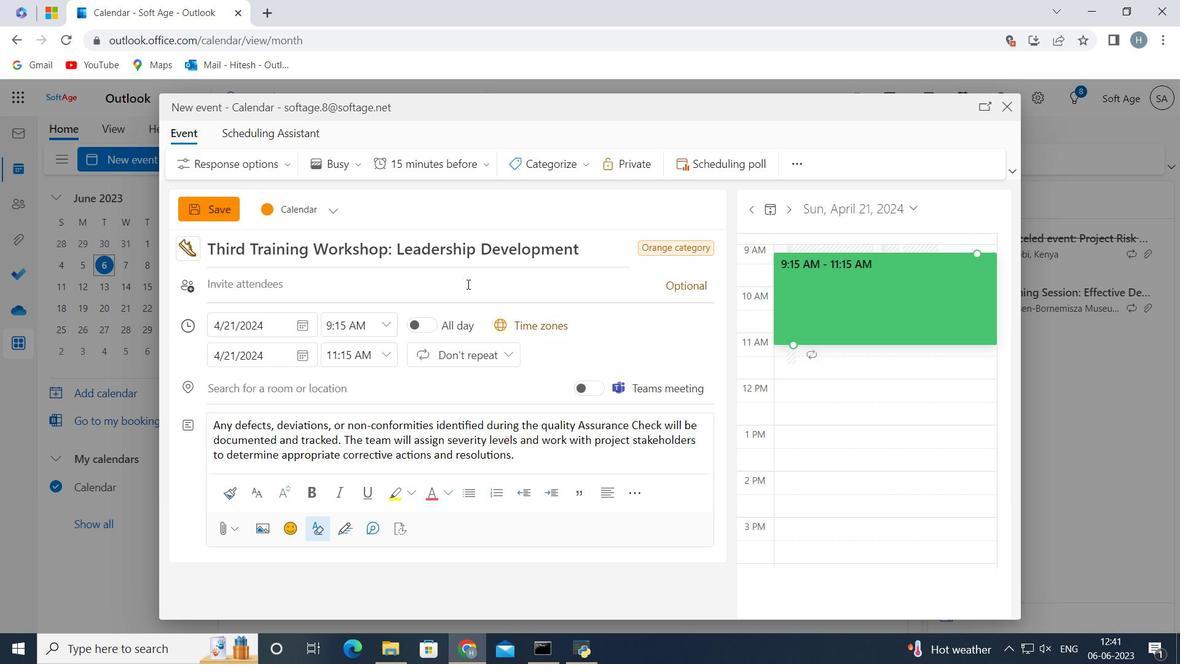 
Action: Mouse pressed left at (465, 285)
Screenshot: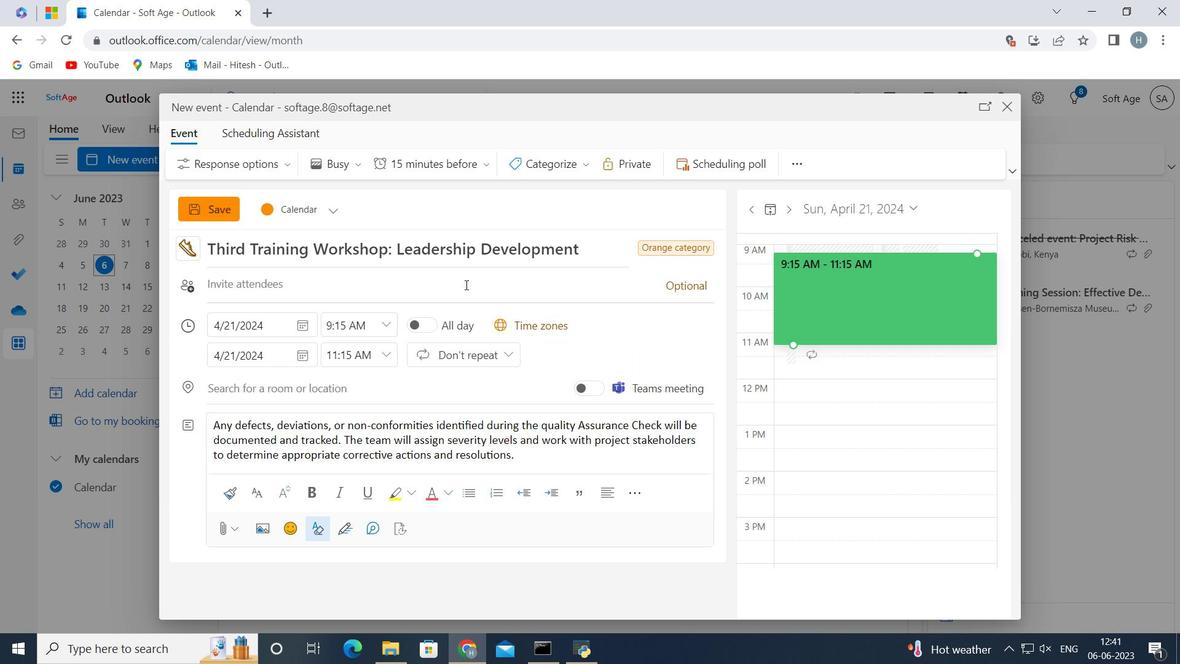 
Action: Key pressed softage.7<Key.shift>@softage.net
Screenshot: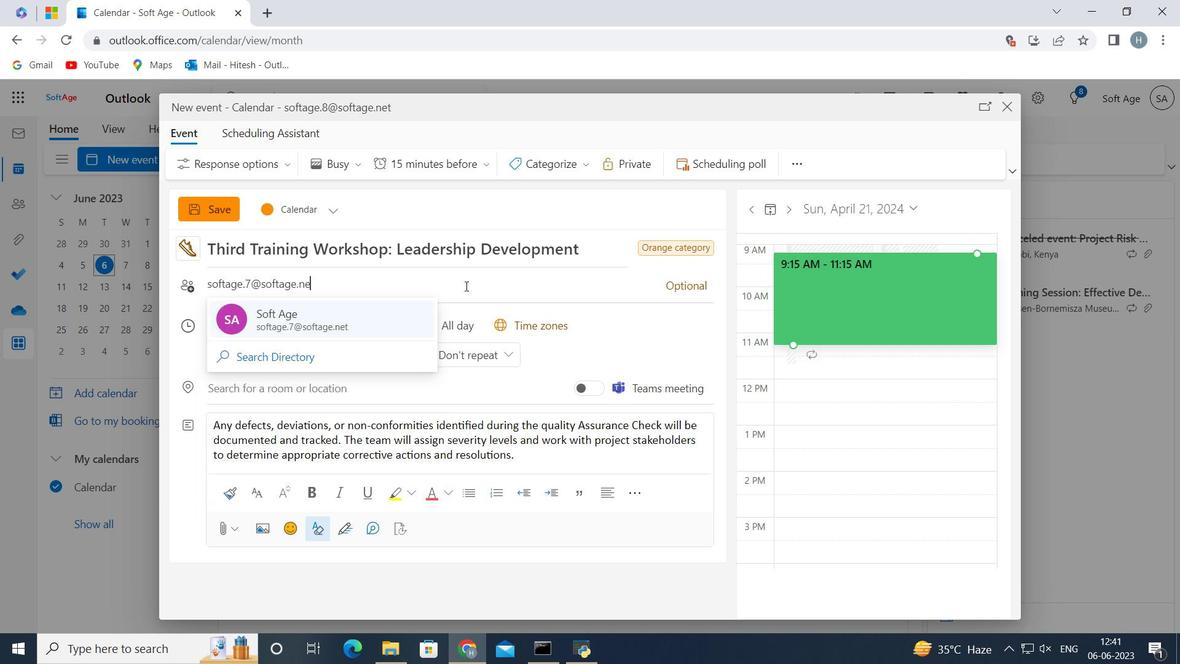 
Action: Mouse moved to (354, 324)
Screenshot: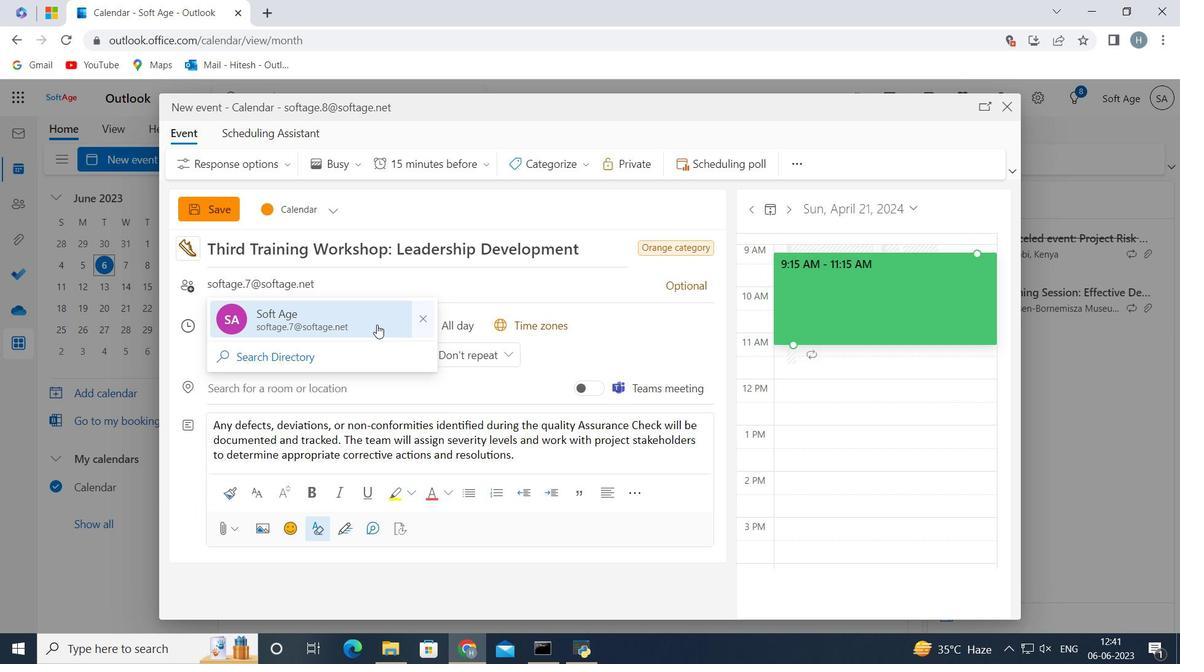 
Action: Mouse pressed left at (354, 324)
Screenshot: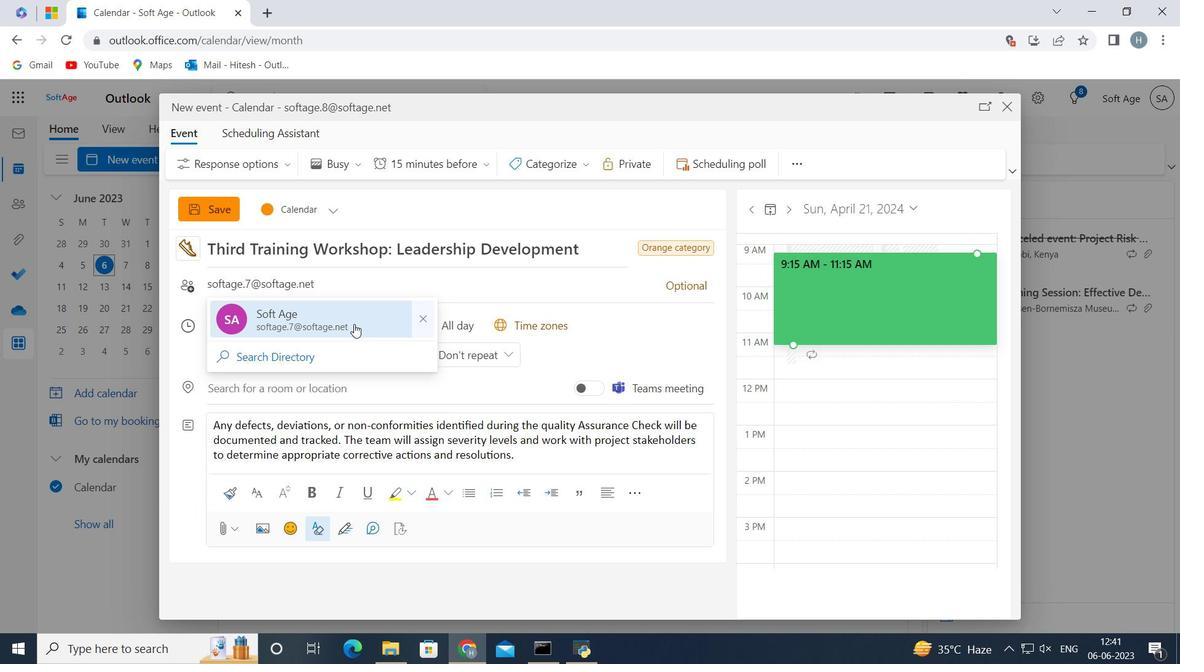 
Action: Mouse moved to (353, 324)
Screenshot: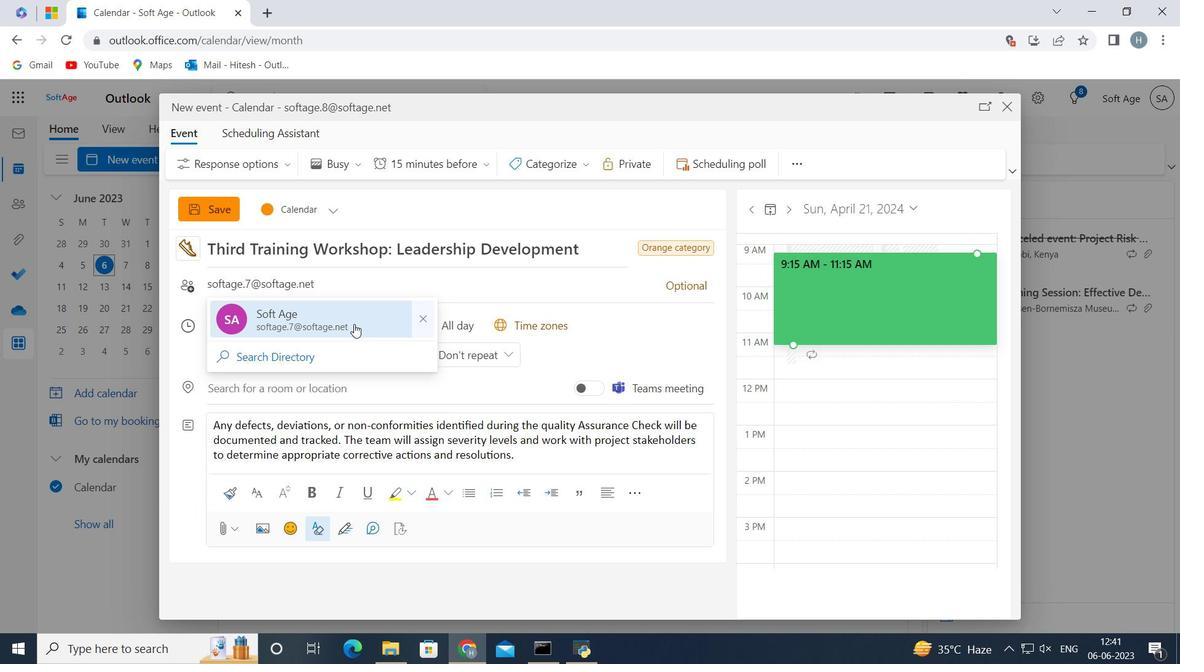 
Action: Key pressed softage.9<Key.shift>@softage.net
Screenshot: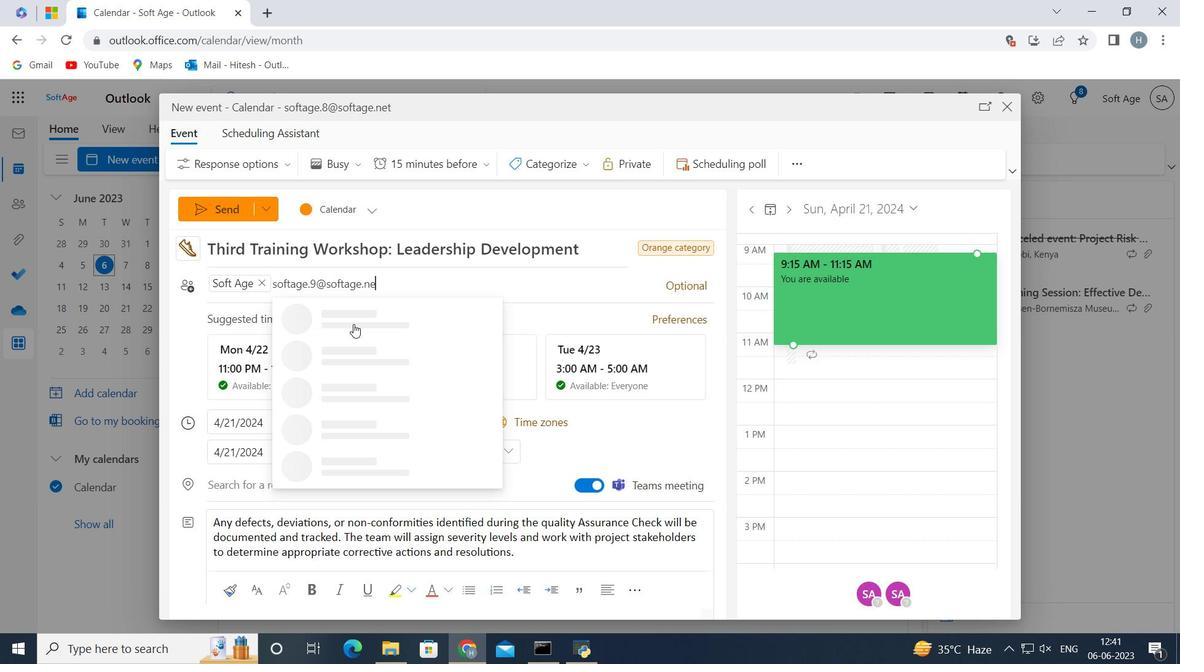 
Action: Mouse moved to (357, 318)
Screenshot: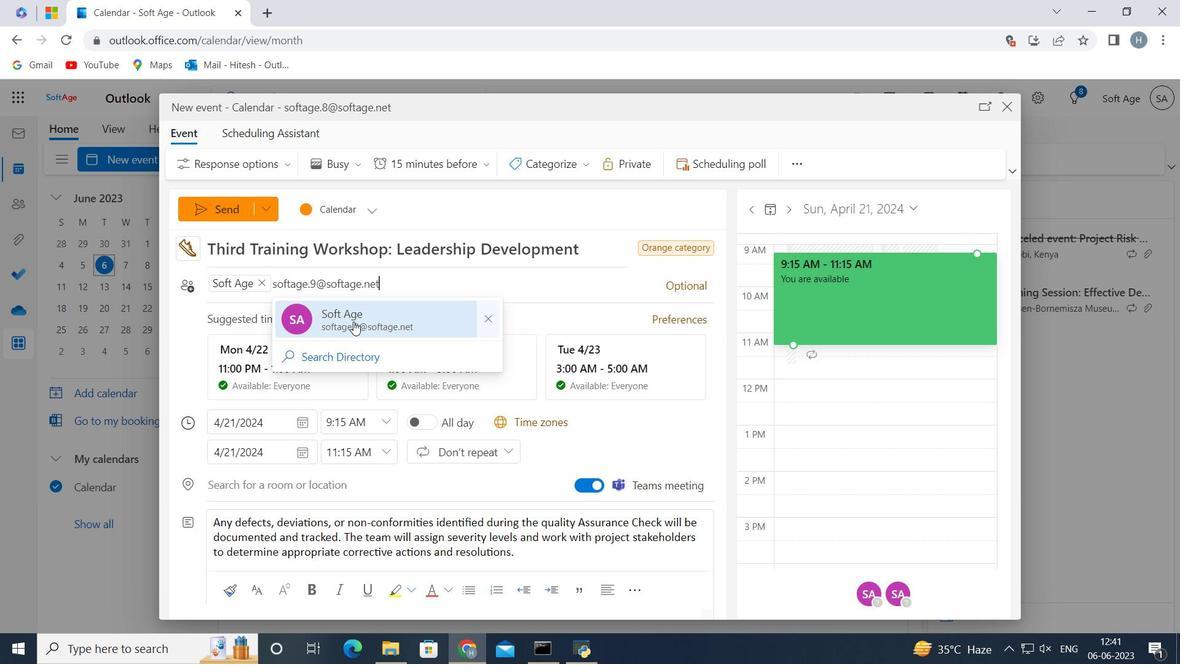 
Action: Mouse pressed left at (357, 318)
Screenshot: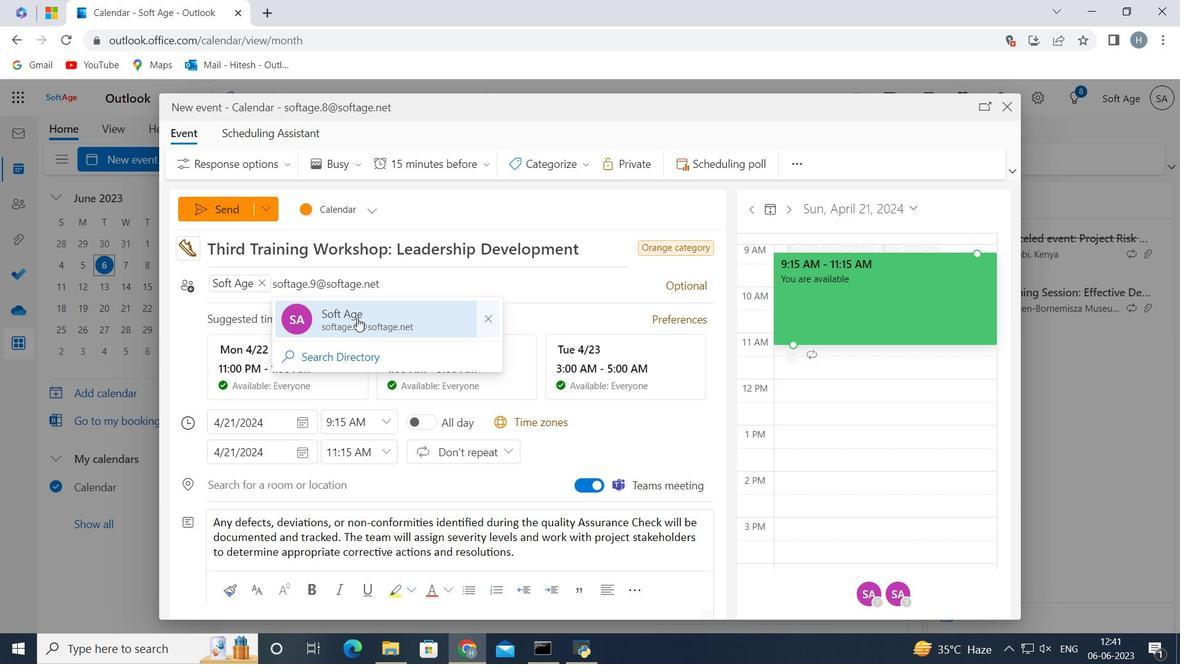 
Action: Mouse moved to (462, 159)
Screenshot: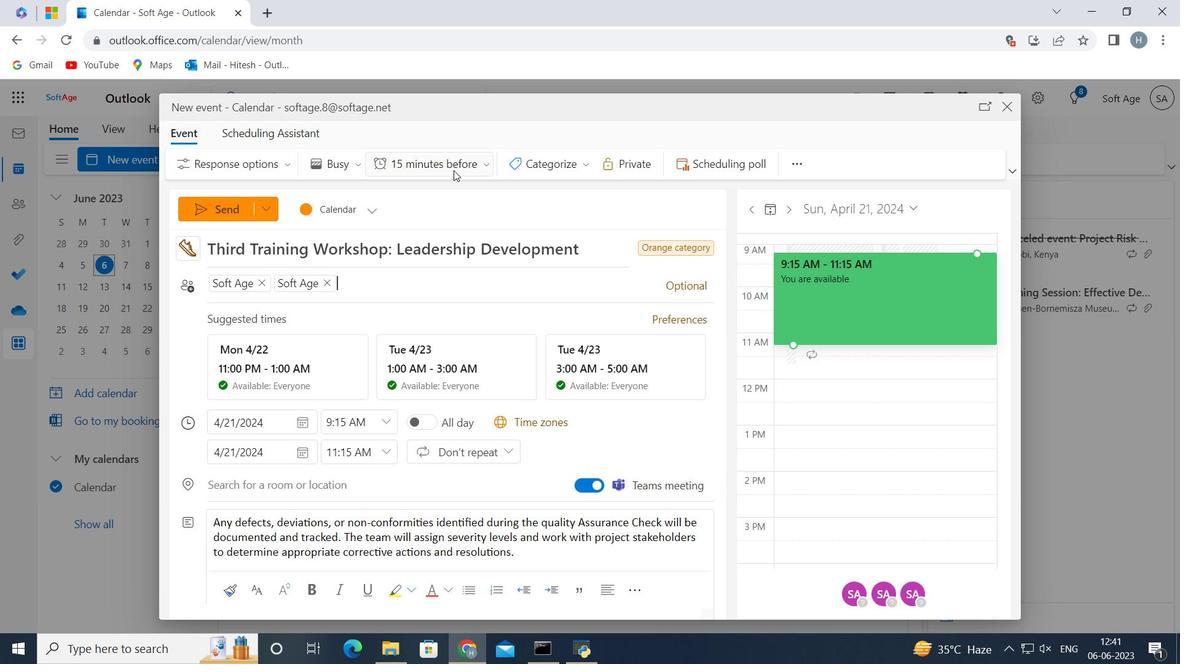 
Action: Mouse pressed left at (462, 159)
Screenshot: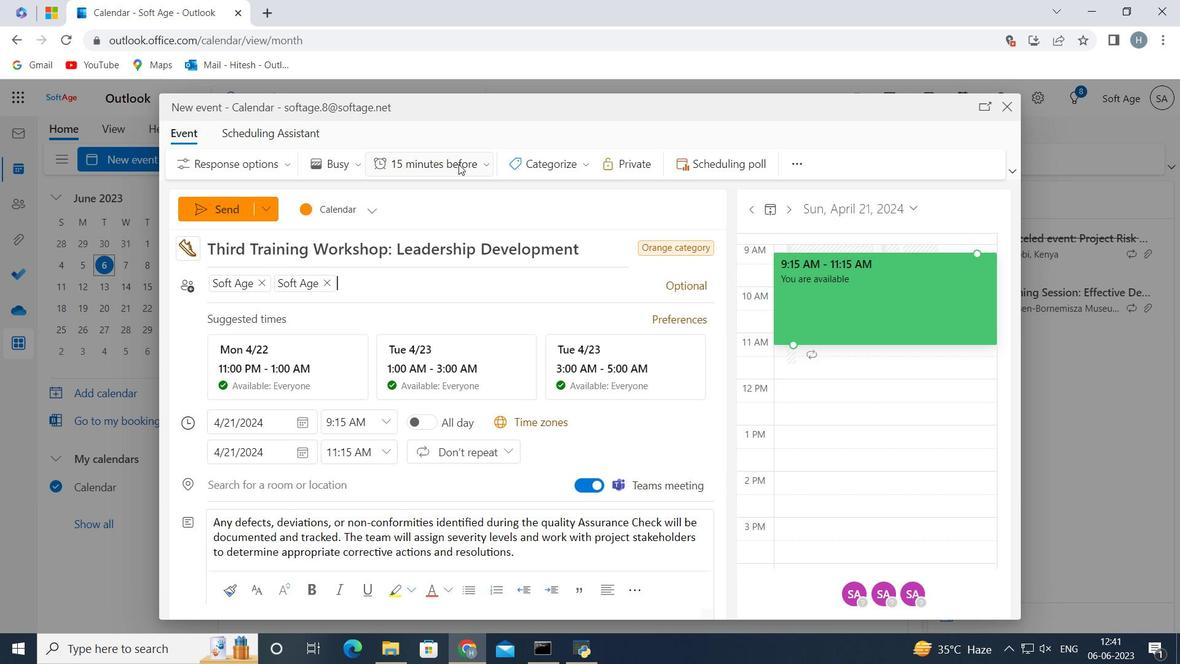 
Action: Mouse moved to (416, 471)
Screenshot: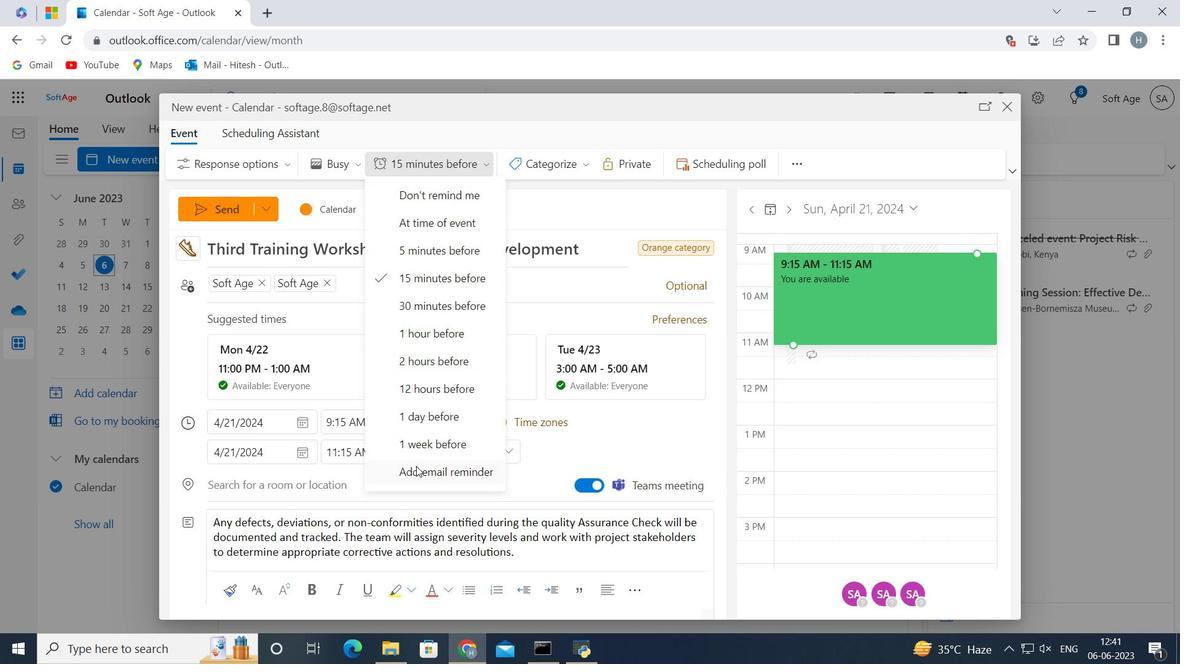 
Action: Mouse pressed left at (416, 471)
Screenshot: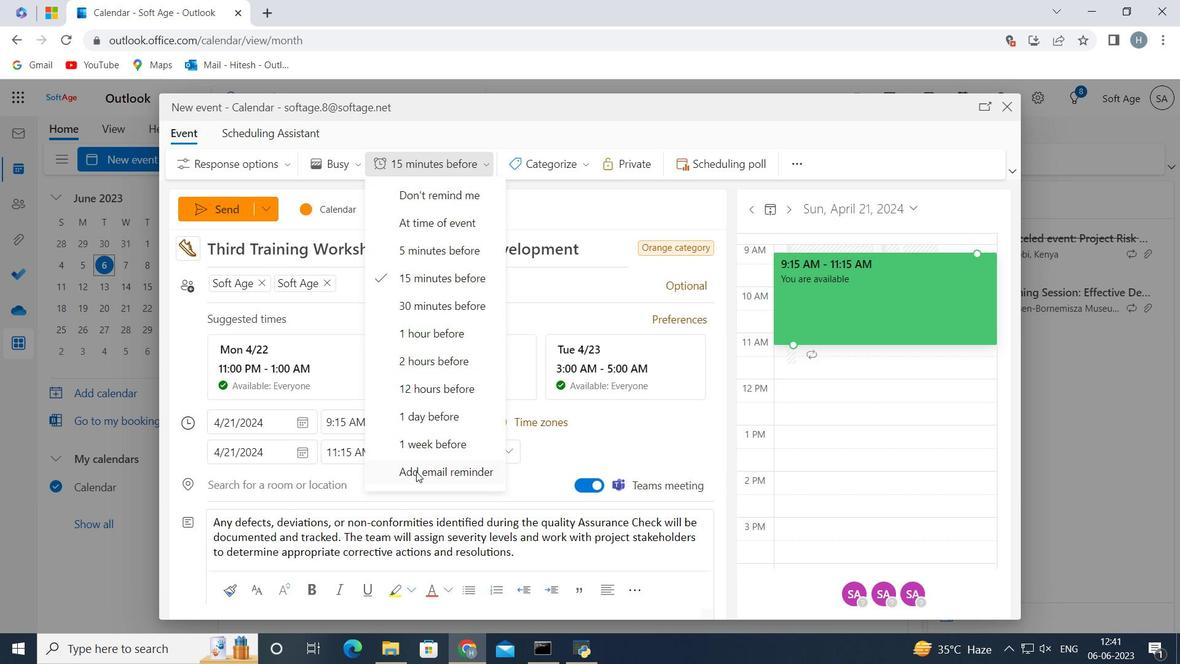 
Action: Mouse moved to (430, 256)
Screenshot: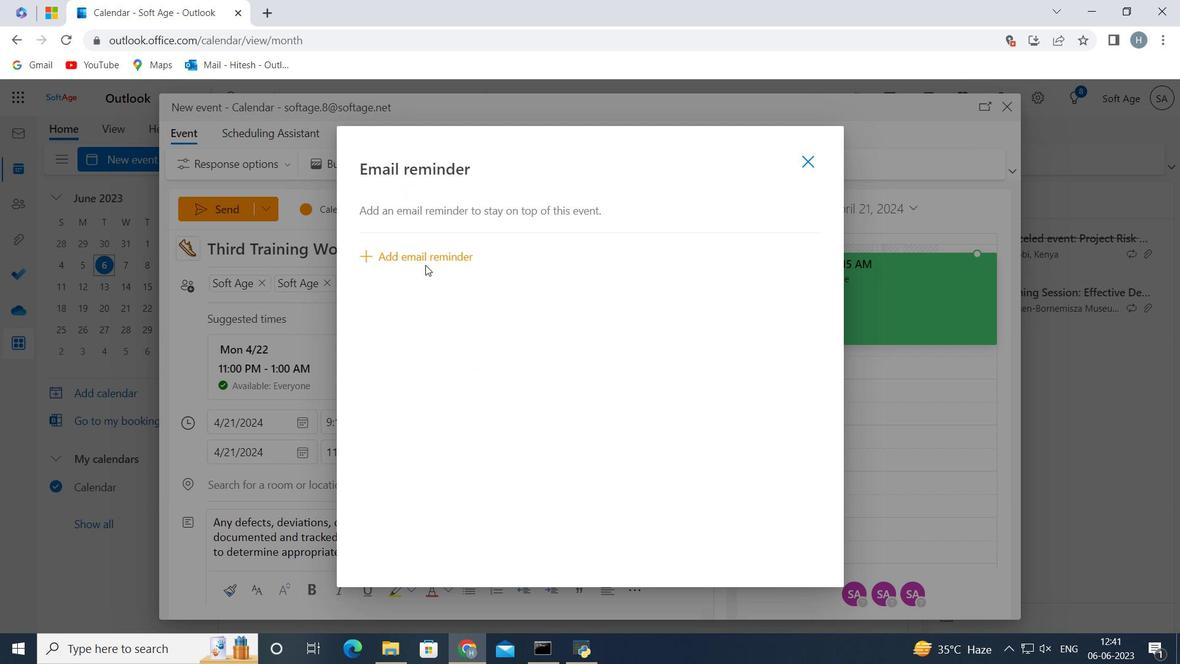 
Action: Mouse pressed left at (430, 256)
Screenshot: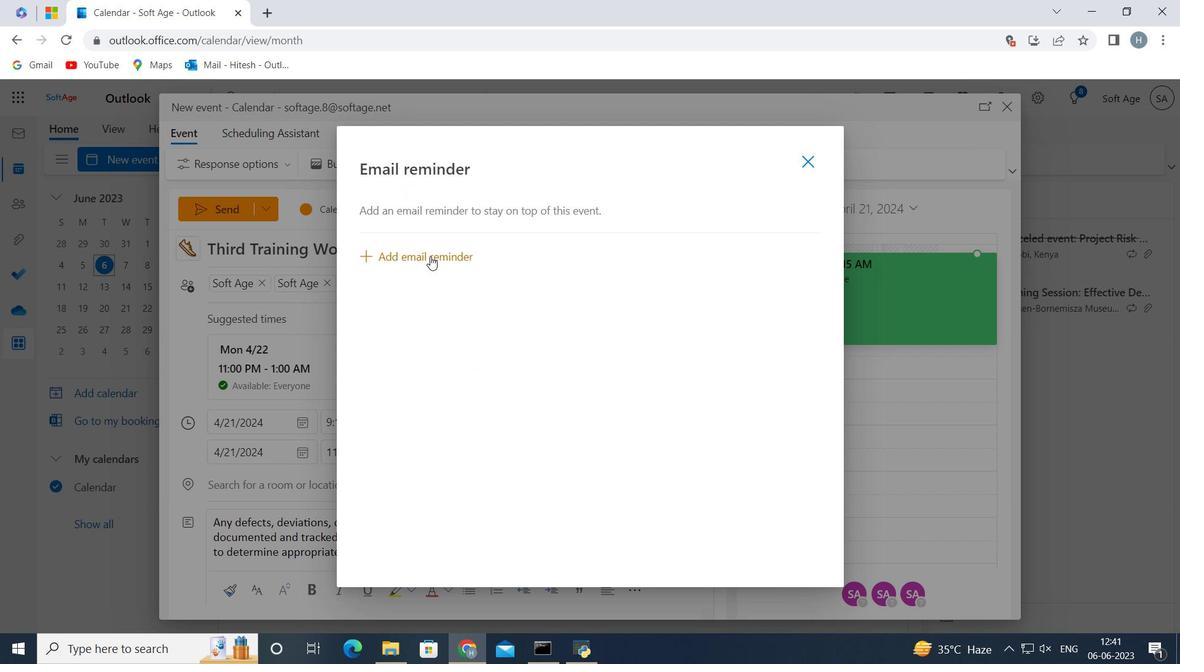 
Action: Mouse moved to (477, 249)
Screenshot: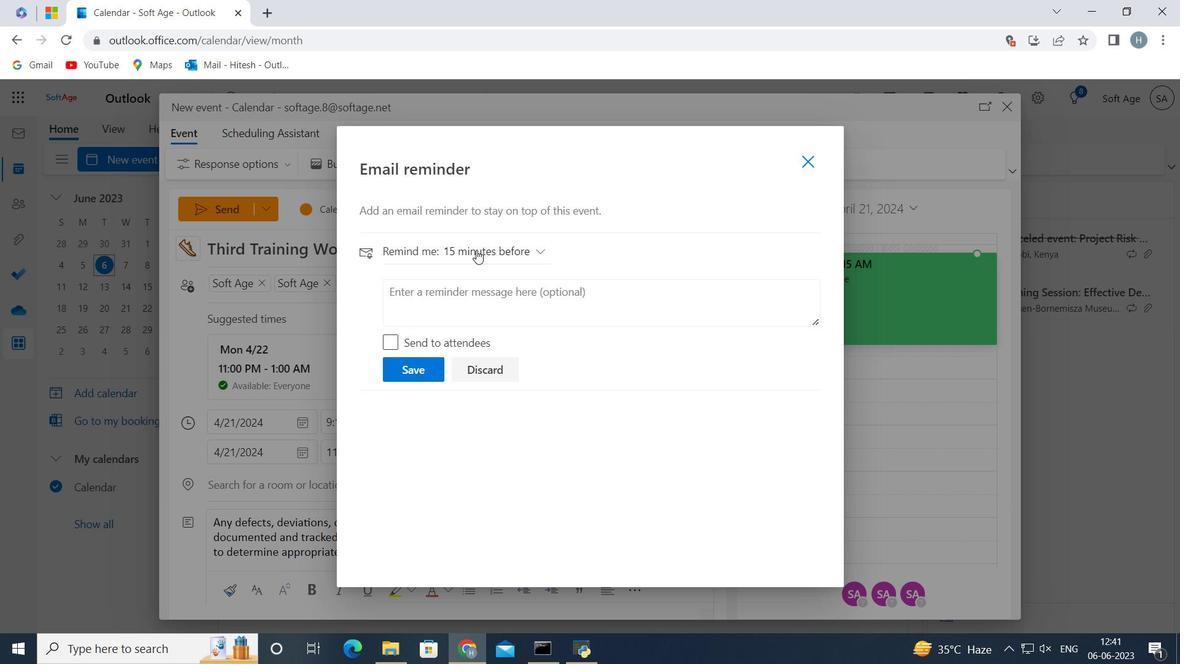 
Action: Mouse pressed left at (477, 249)
Screenshot: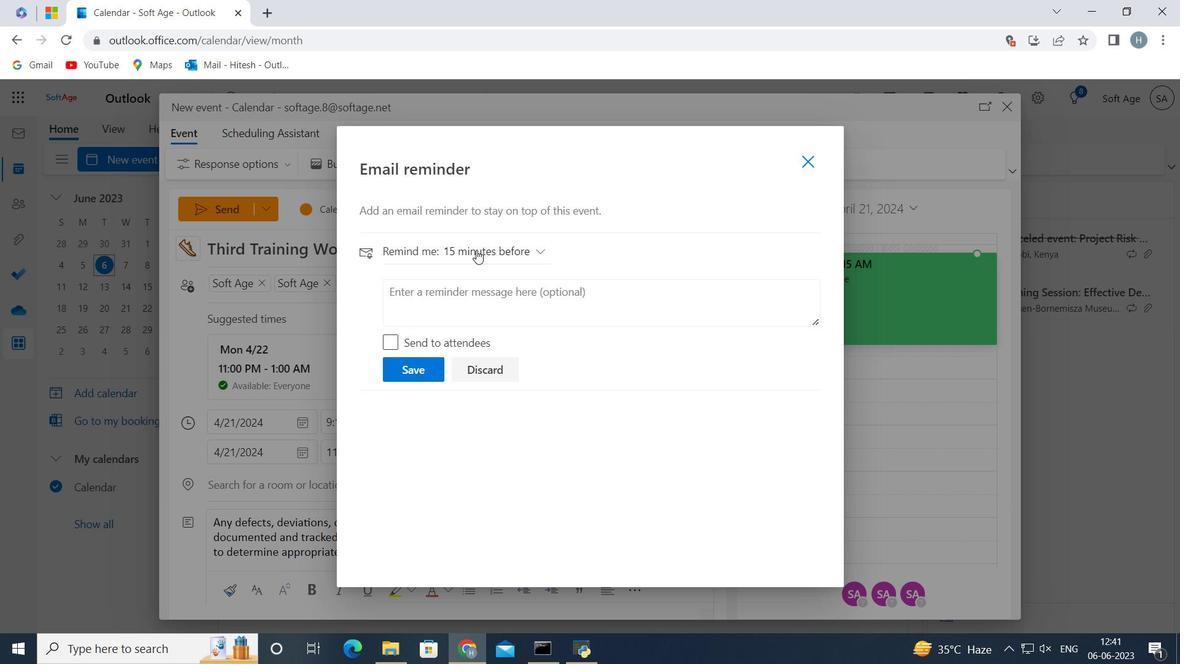 
Action: Mouse moved to (468, 531)
Screenshot: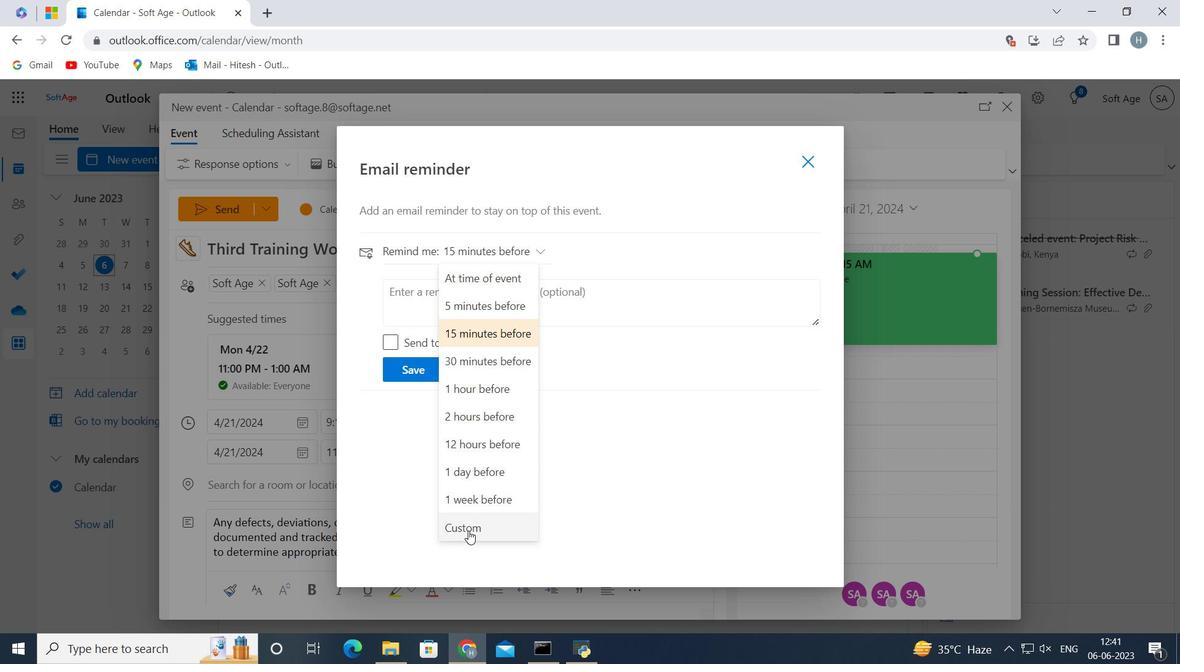 
Action: Mouse pressed left at (468, 531)
Screenshot: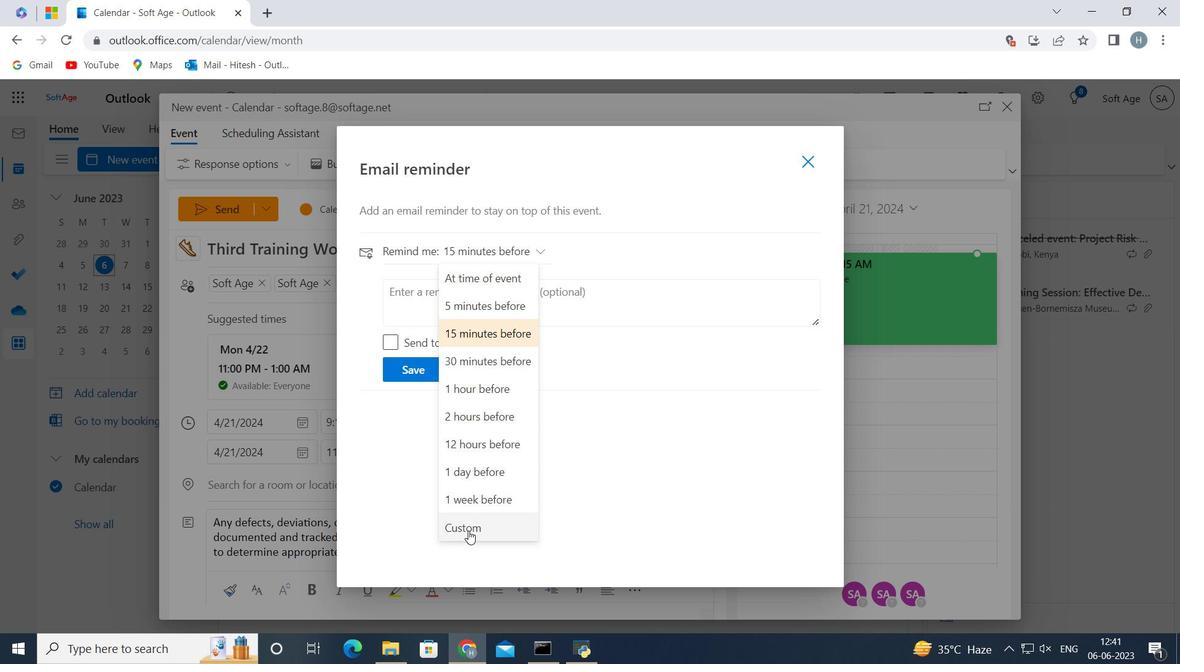 
Action: Mouse moved to (447, 333)
Screenshot: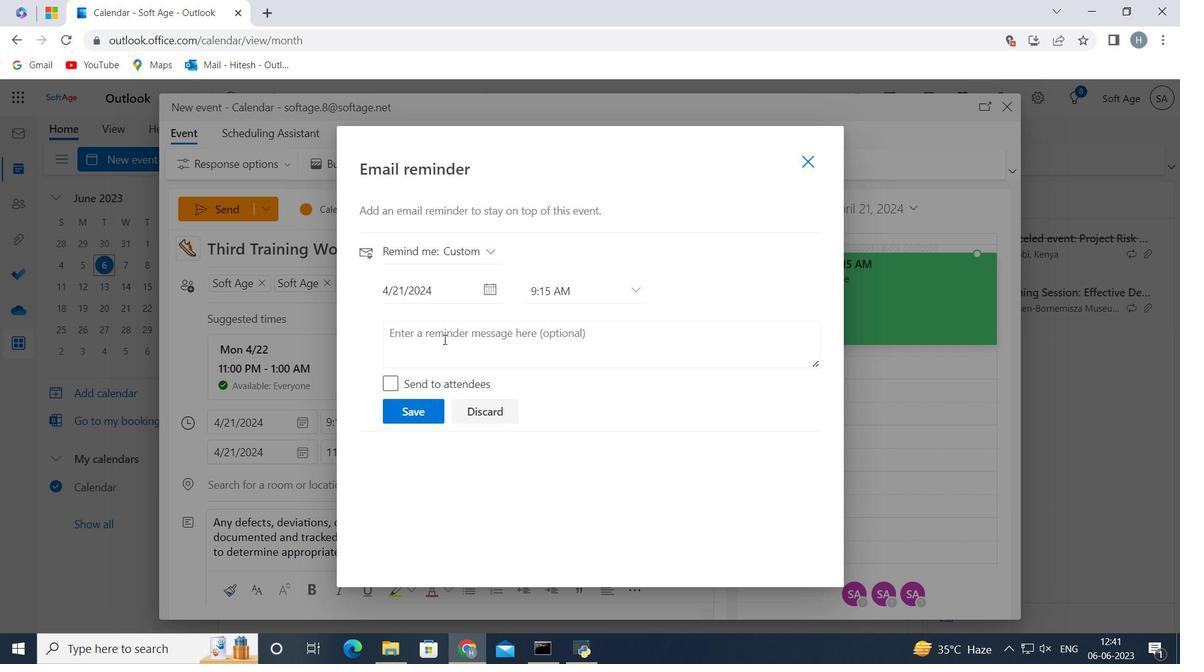 
Action: Mouse pressed left at (447, 333)
Screenshot: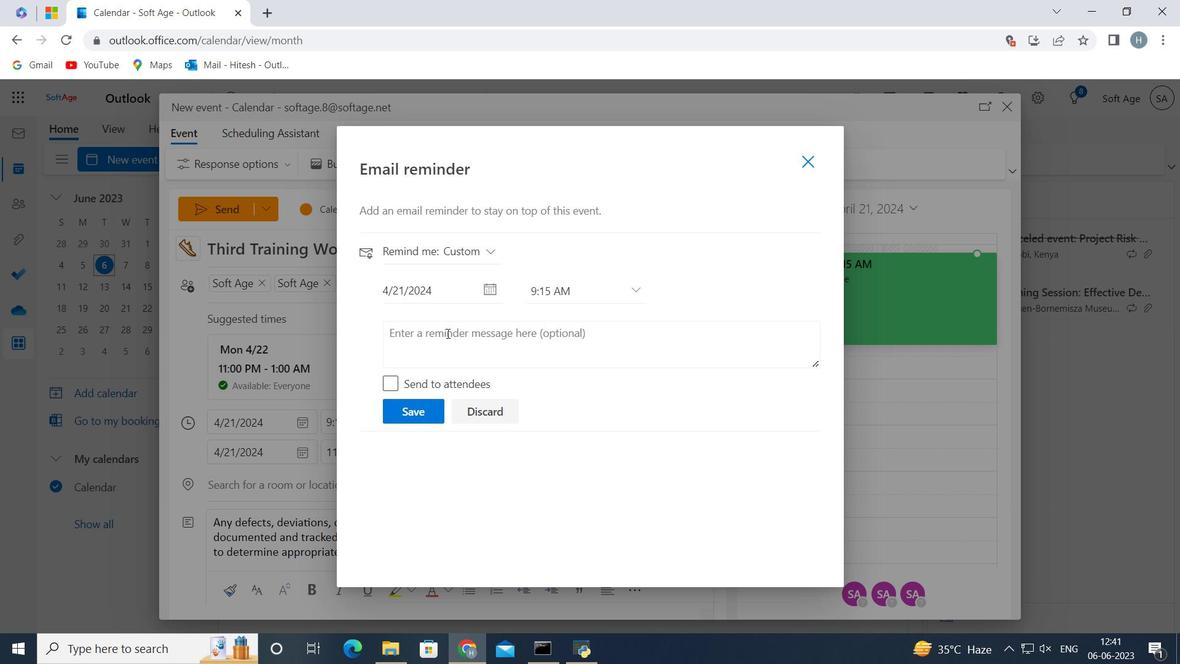 
Action: Key pressed 193<Key.space>day<Key.space>before
Screenshot: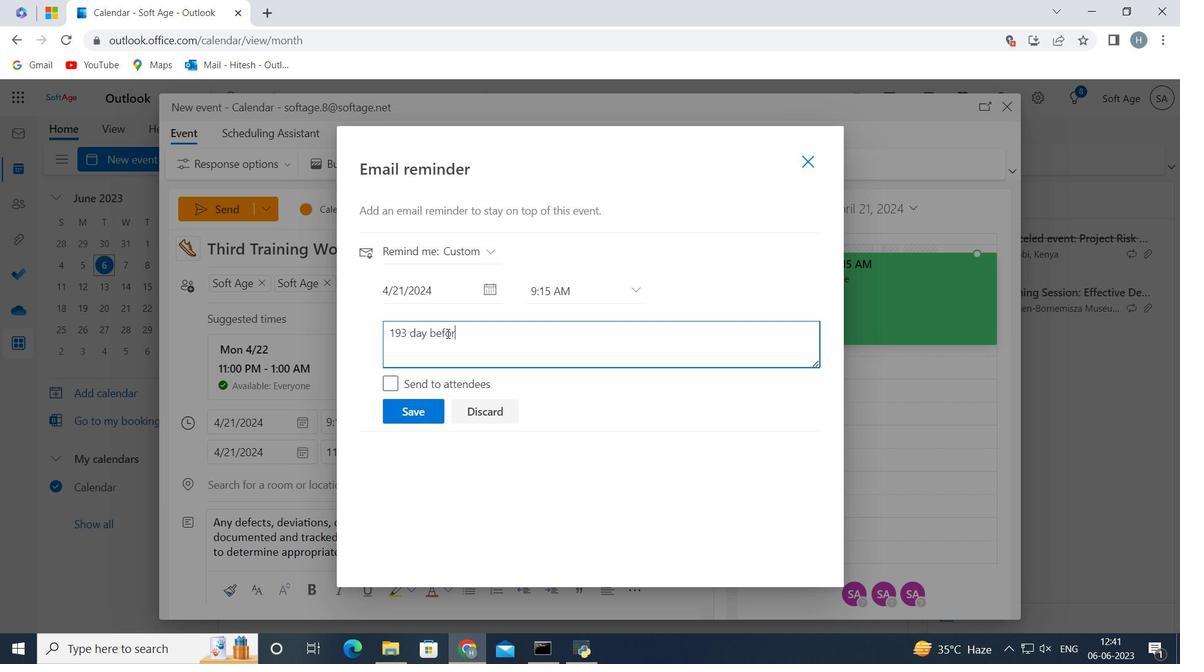 
Action: Mouse moved to (504, 322)
Screenshot: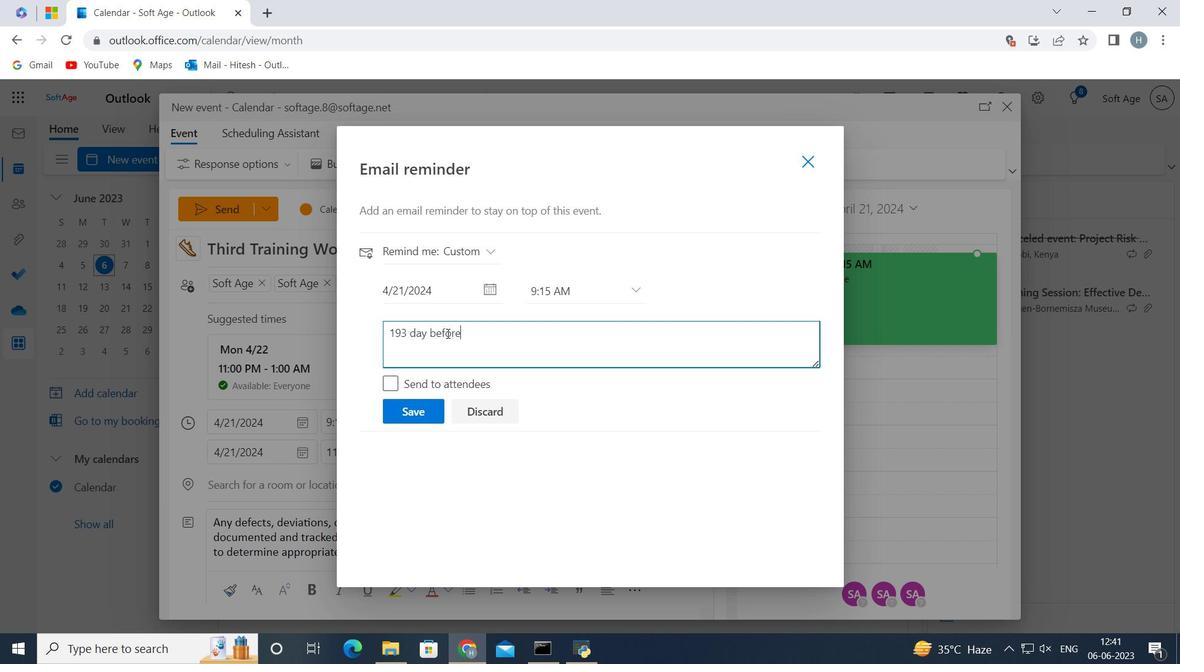
Action: Mouse scrolled (504, 322) with delta (0, 0)
Screenshot: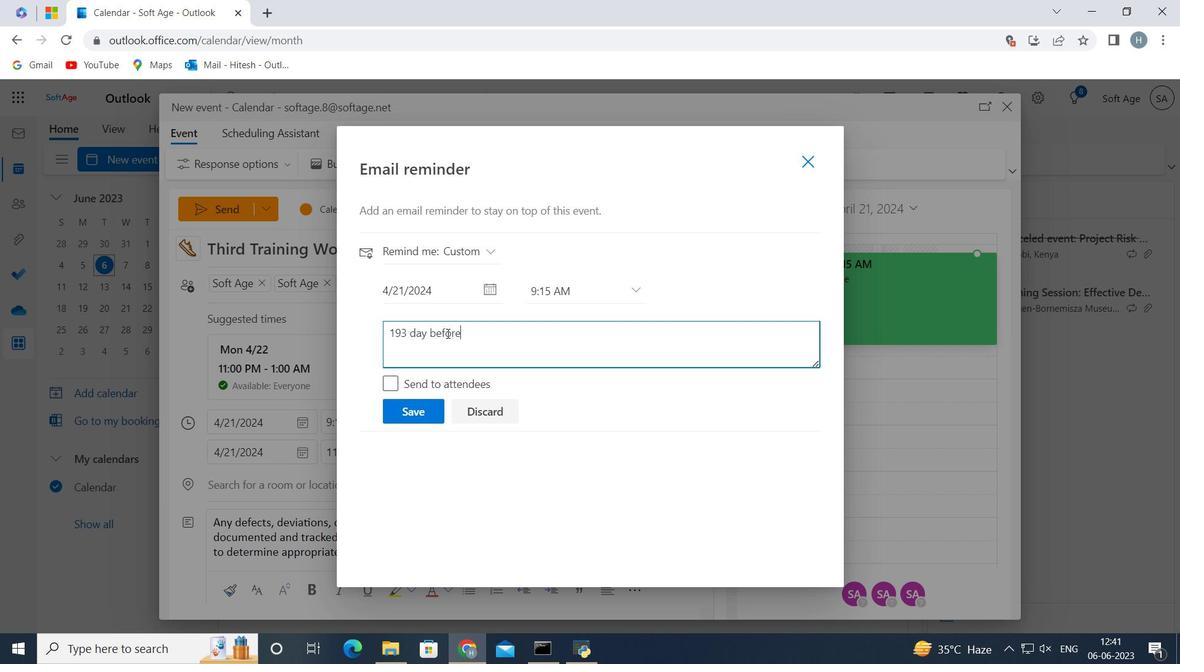 
Action: Mouse moved to (407, 408)
Screenshot: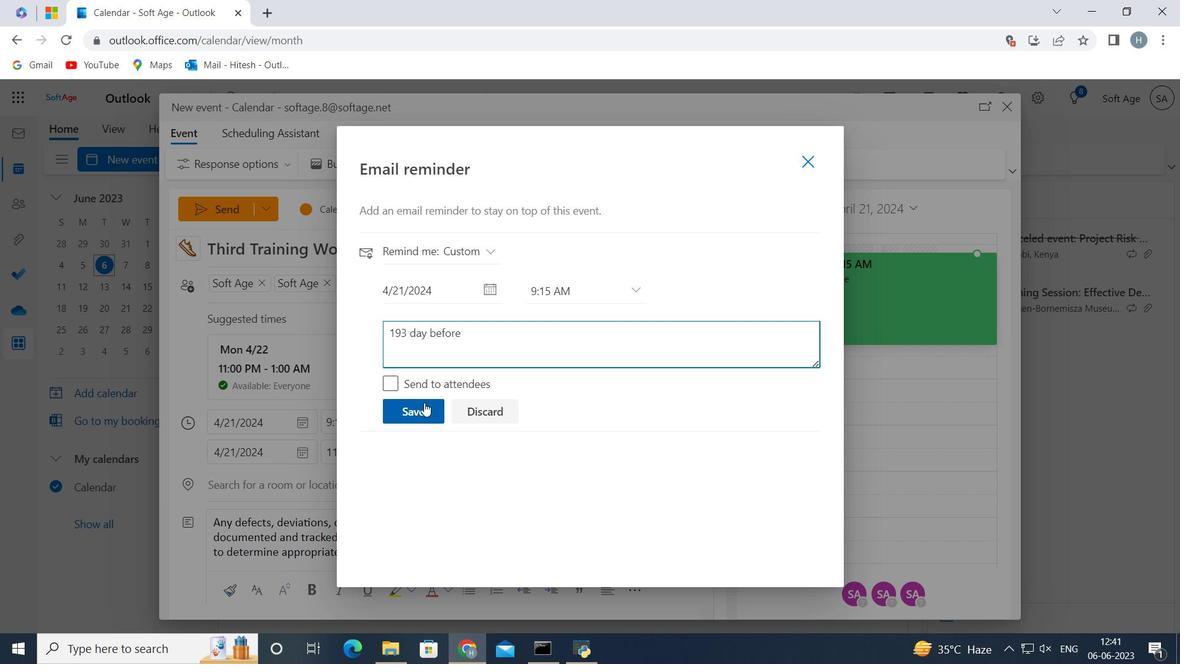 
Action: Mouse pressed left at (407, 408)
Screenshot: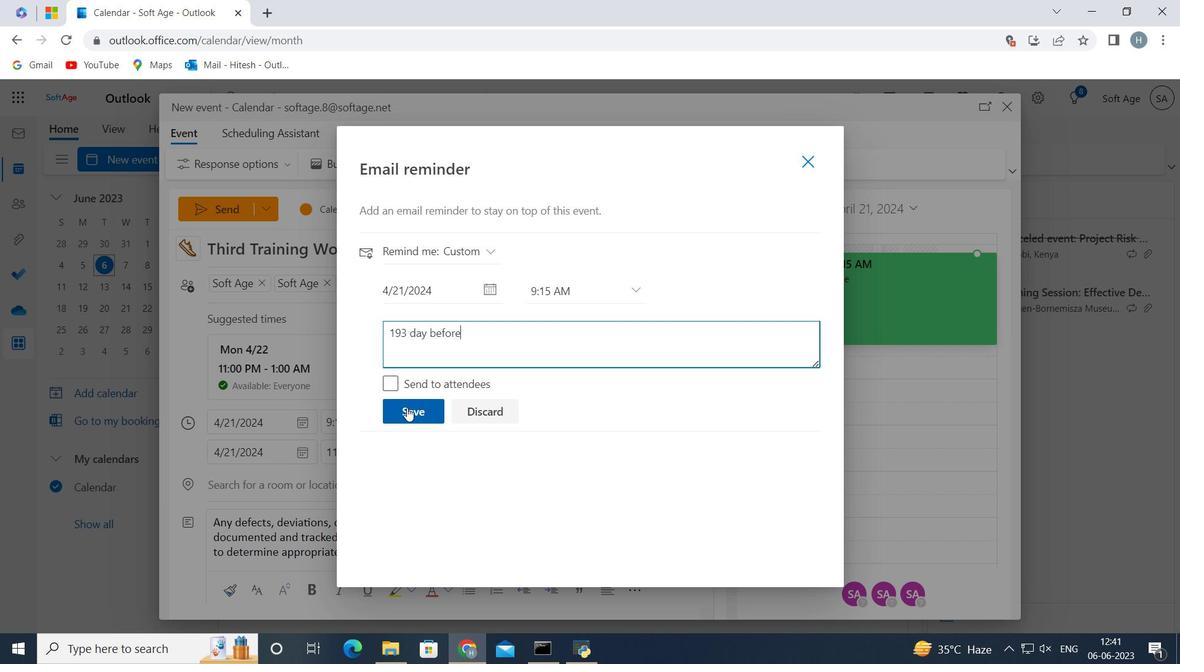 
Action: Mouse moved to (814, 153)
Screenshot: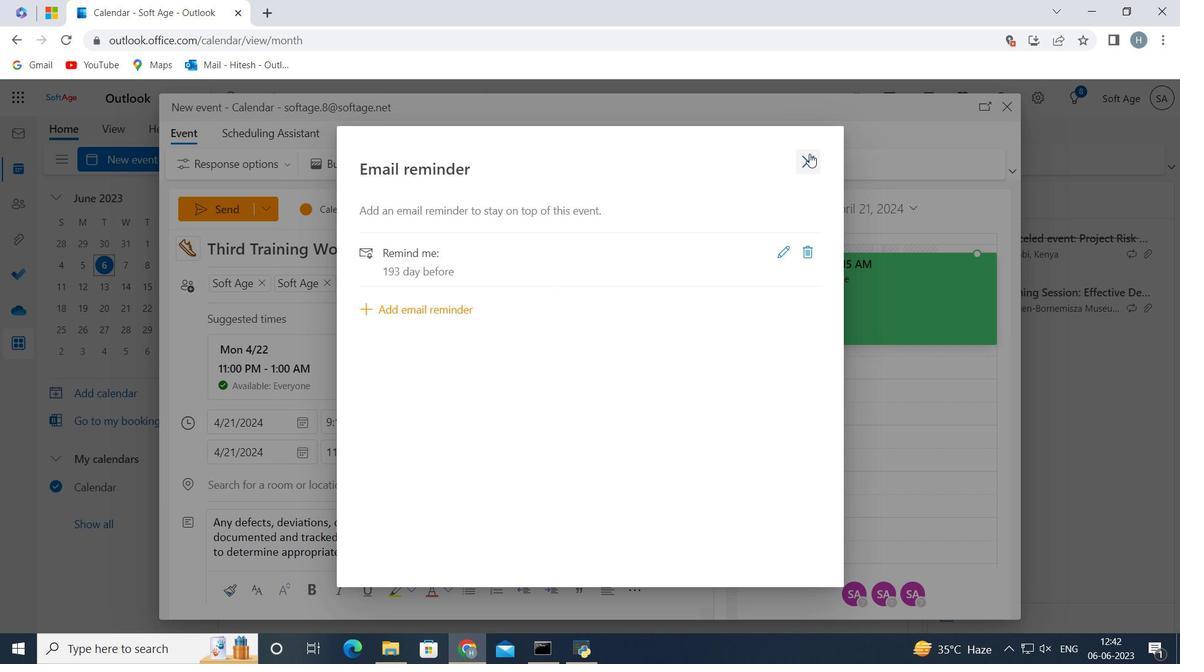 
Action: Mouse pressed left at (814, 153)
Screenshot: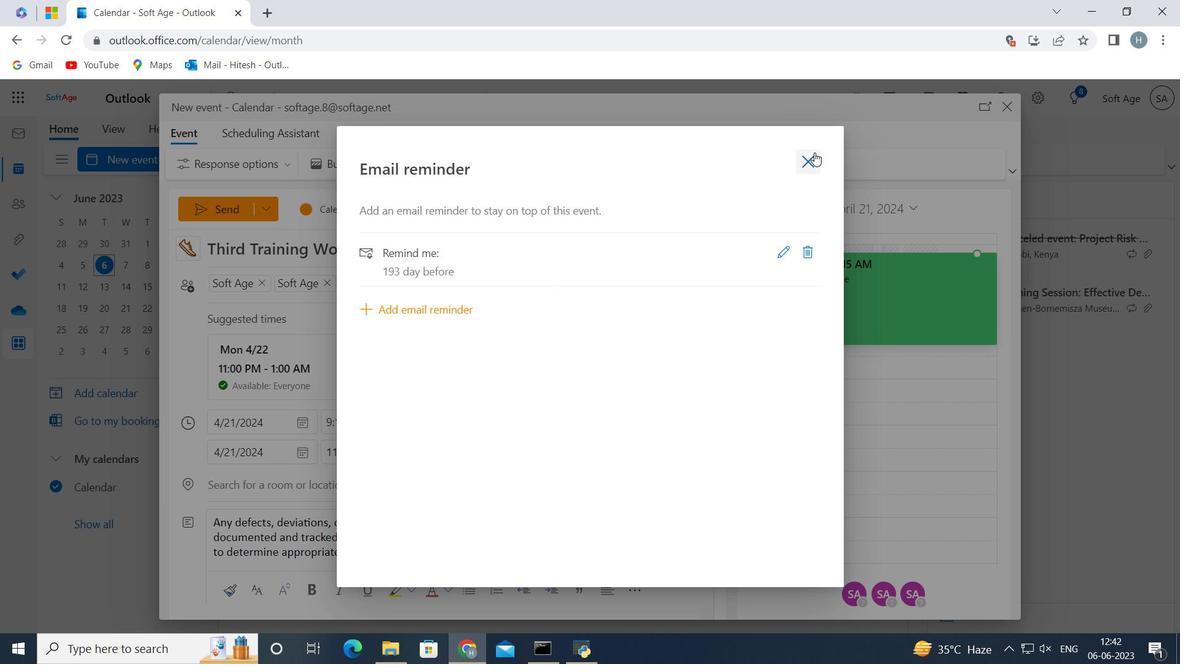 
Action: Mouse moved to (246, 210)
Screenshot: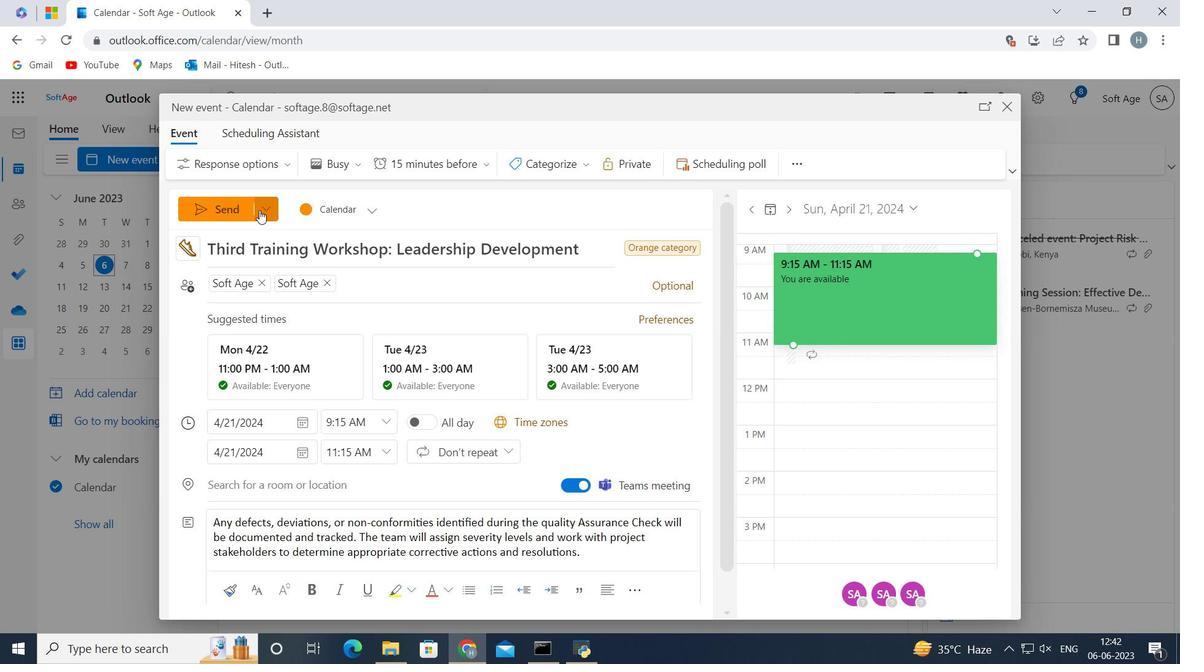 
Action: Mouse pressed left at (246, 210)
Screenshot: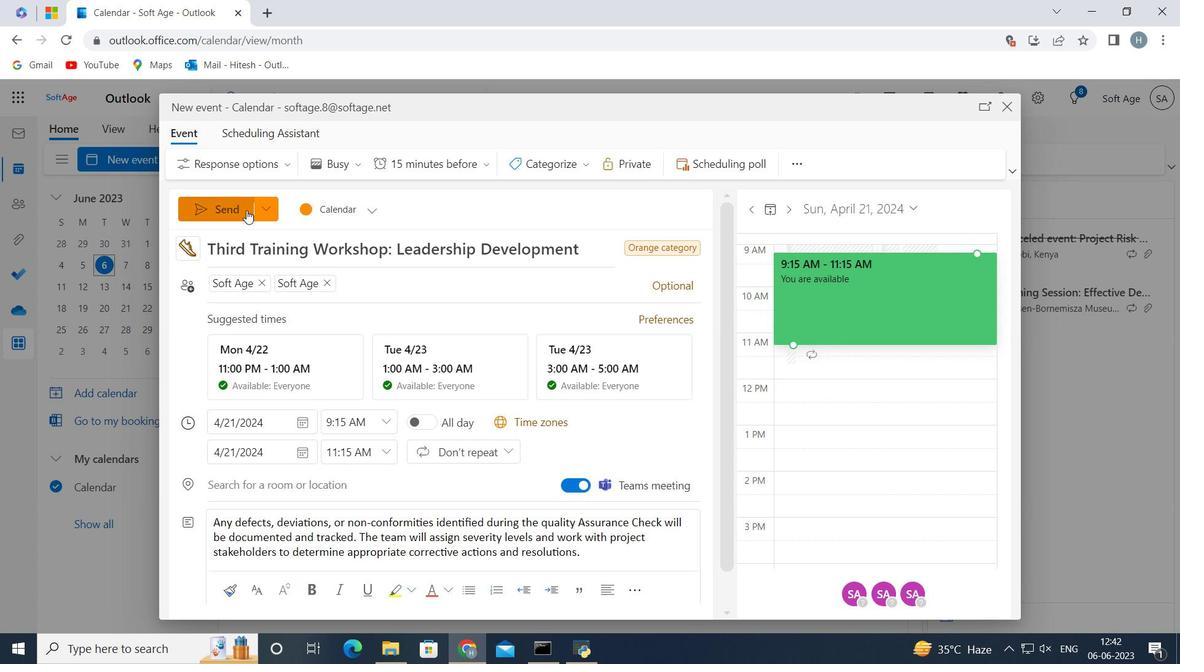 
Action: Mouse moved to (450, 238)
Screenshot: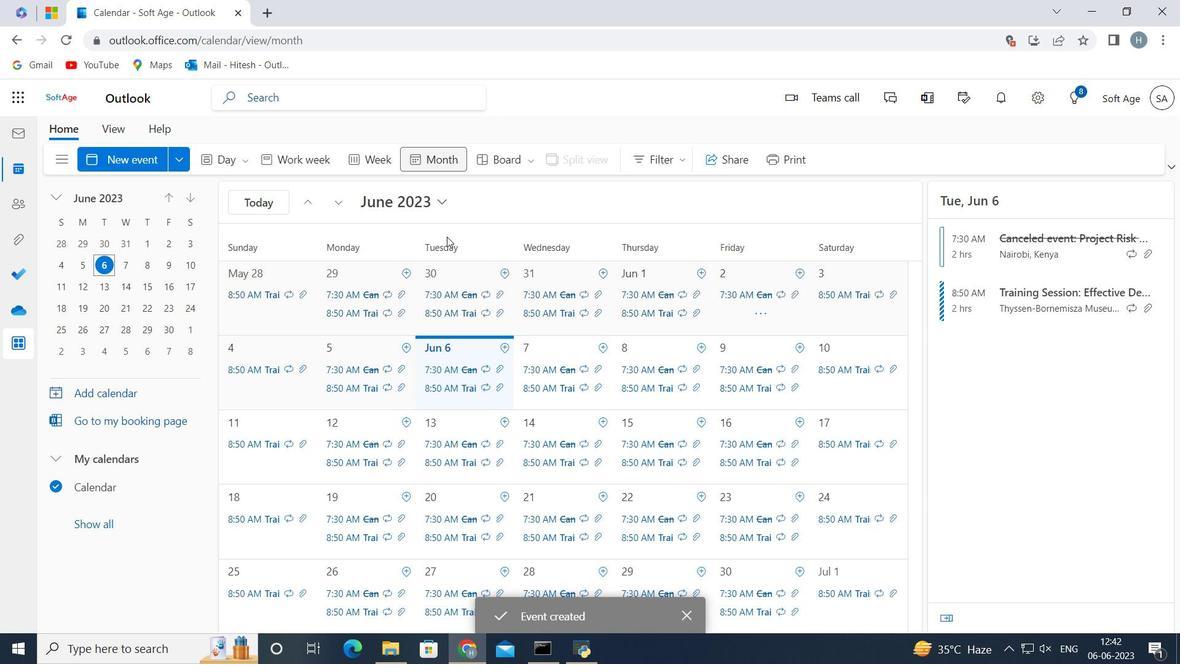 
